 Task: Search one way flight ticket for 2 adults, 2 children, 2 infants in seat in first from Meridian: Key Field to Jacksonville: Albert J. Ellis Airport on 8-3-2023. Choice of flights is Spirit. Number of bags: 7 checked bags. Price is upto 110000. Outbound departure time preference is 18:00.
Action: Mouse moved to (242, 346)
Screenshot: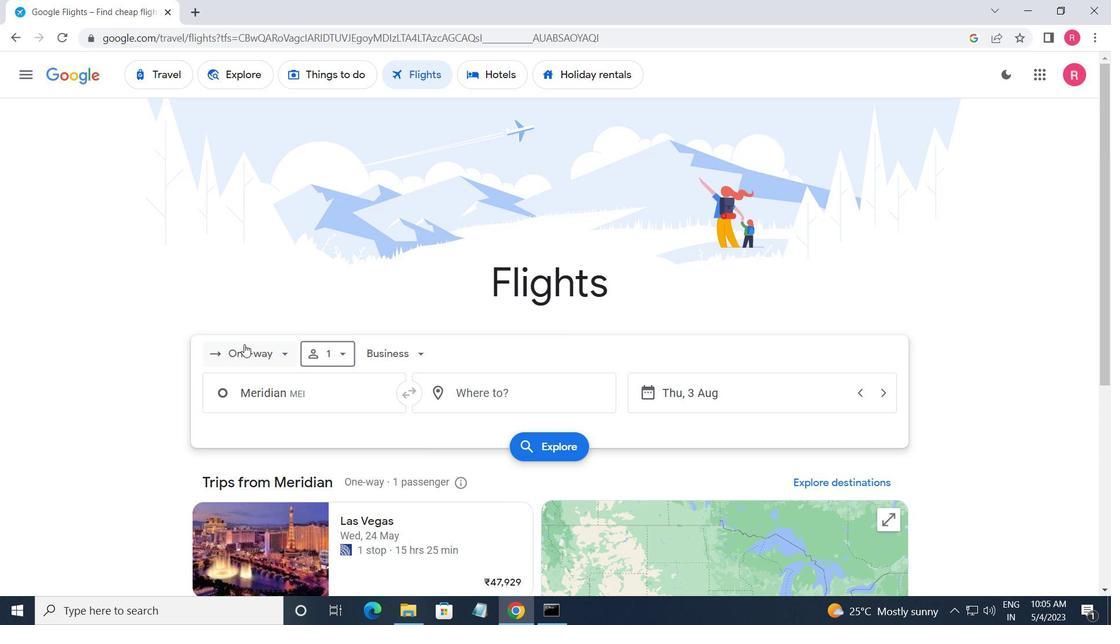 
Action: Mouse pressed left at (242, 346)
Screenshot: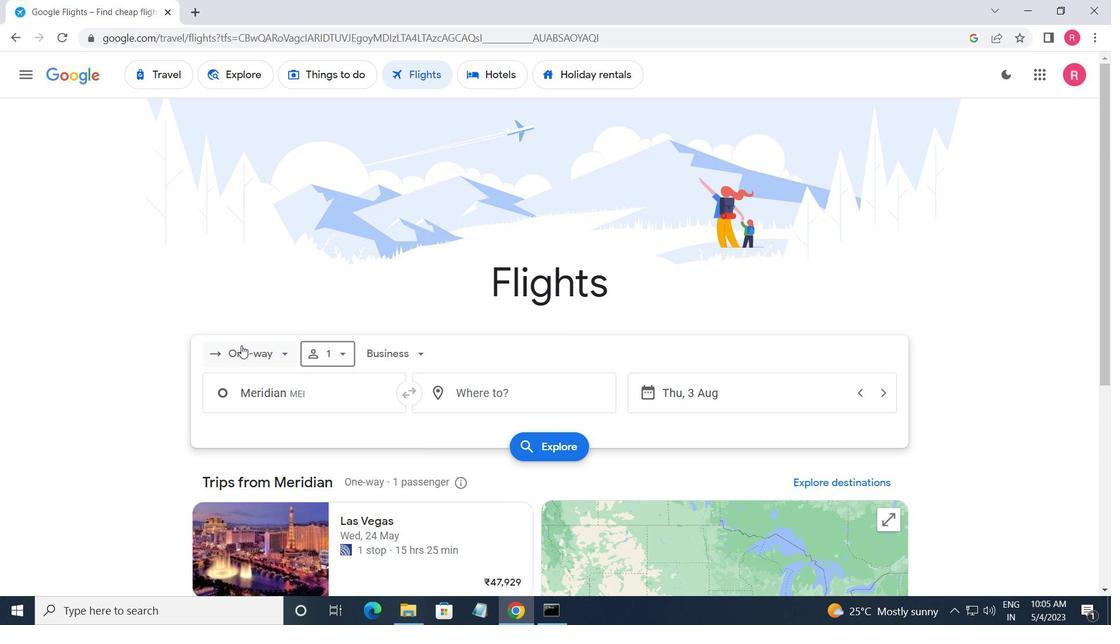 
Action: Mouse moved to (239, 420)
Screenshot: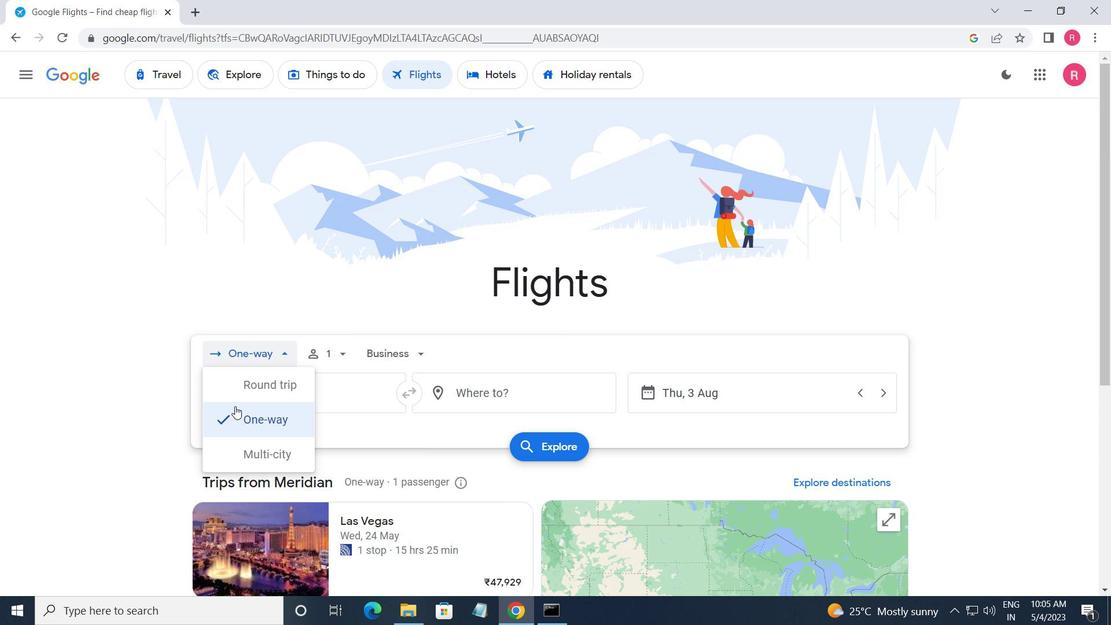 
Action: Mouse pressed left at (239, 420)
Screenshot: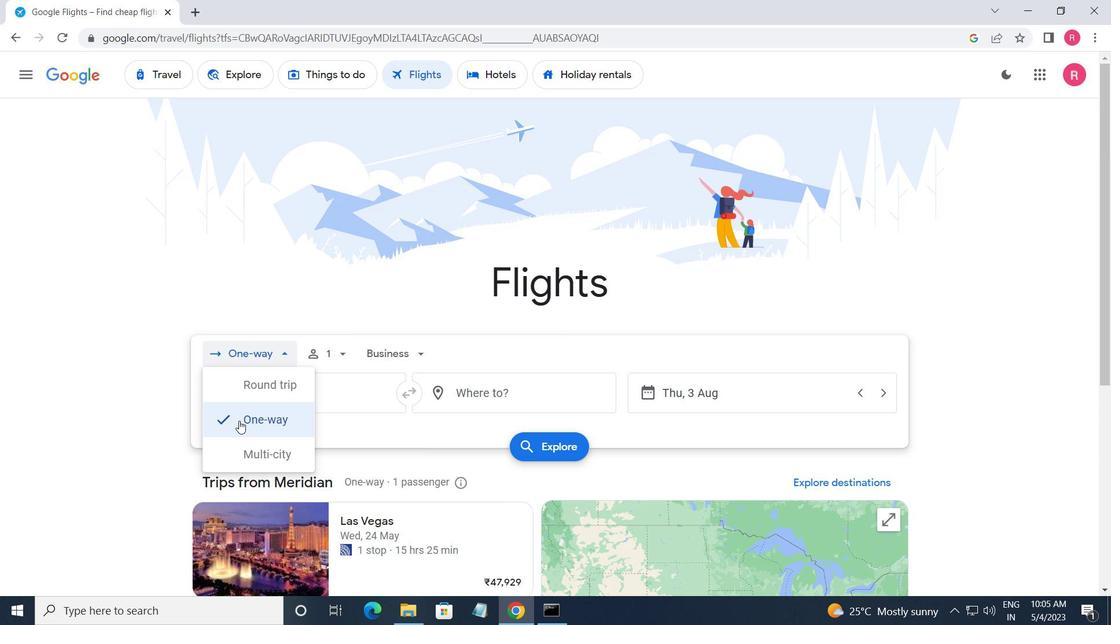 
Action: Mouse moved to (338, 357)
Screenshot: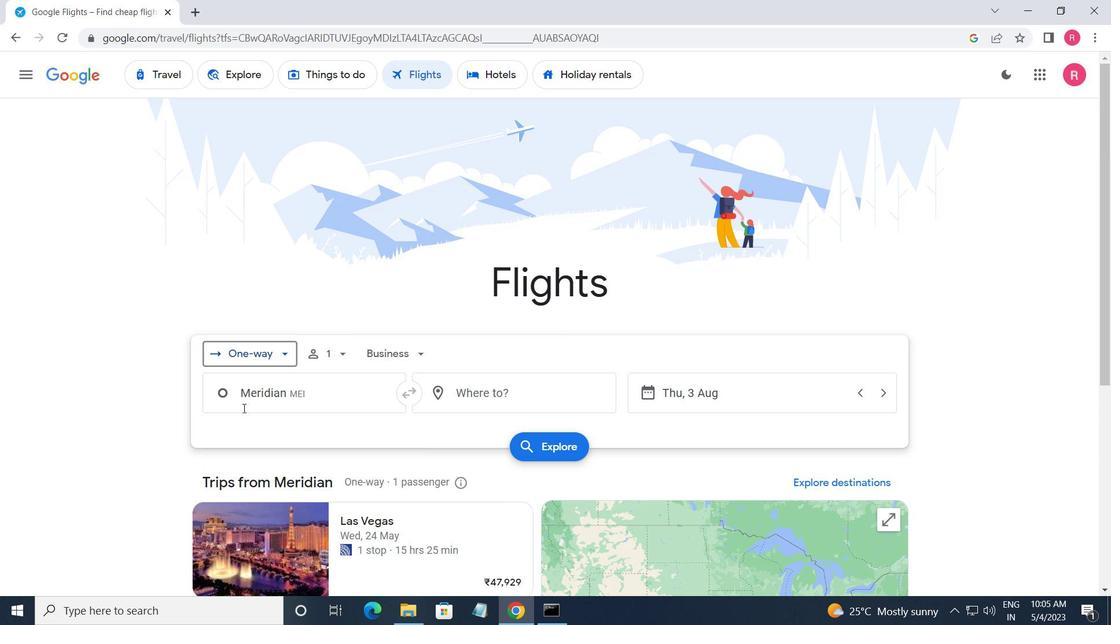 
Action: Mouse pressed left at (338, 357)
Screenshot: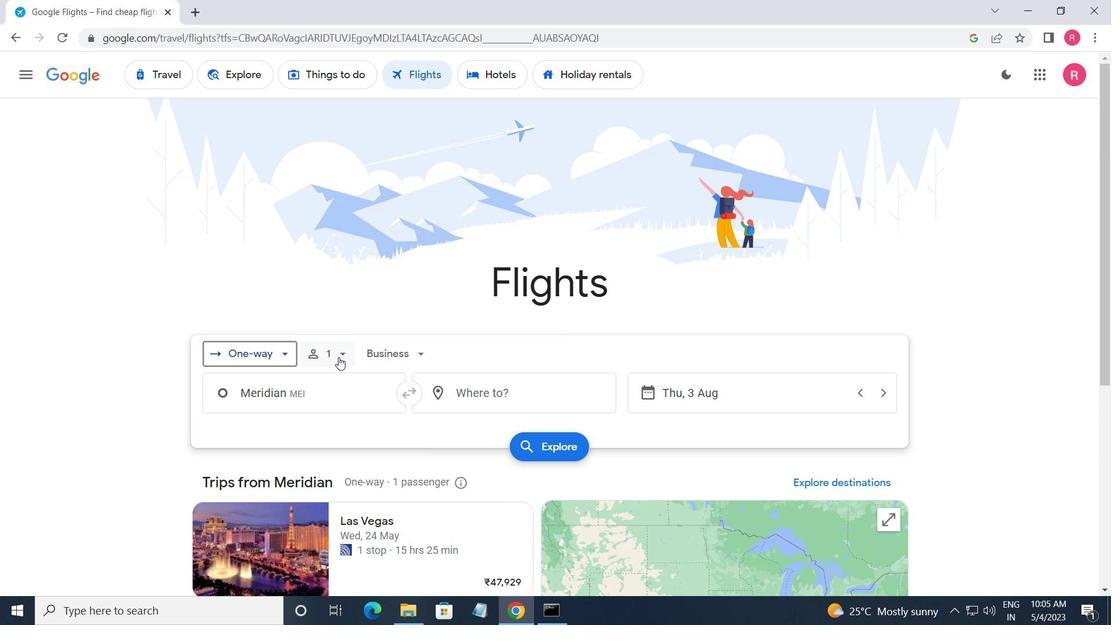 
Action: Mouse moved to (449, 393)
Screenshot: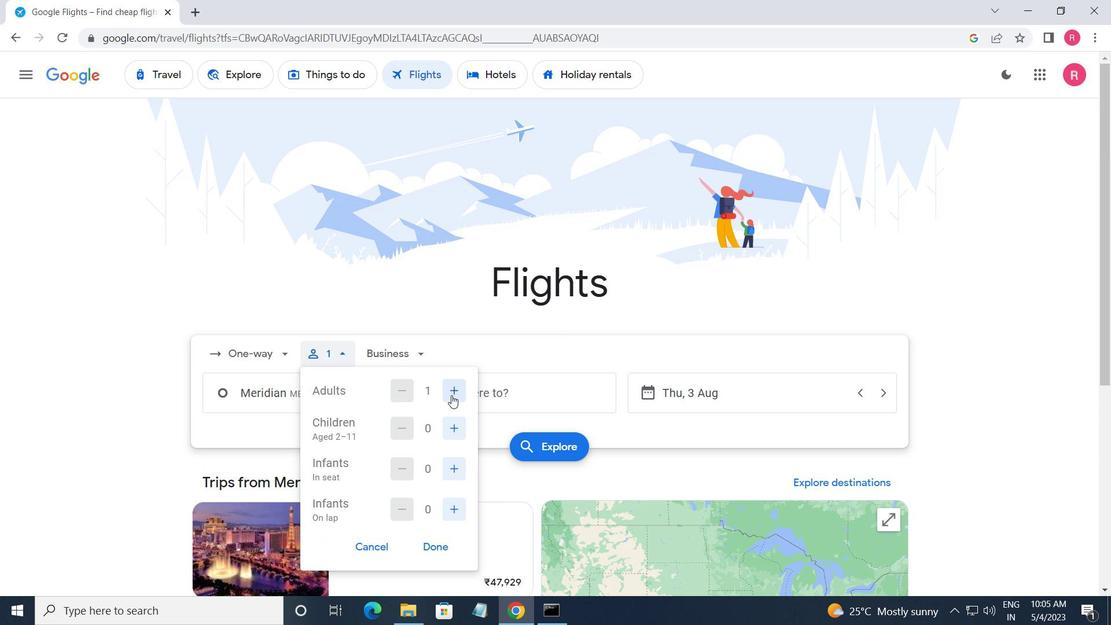 
Action: Mouse pressed left at (449, 393)
Screenshot: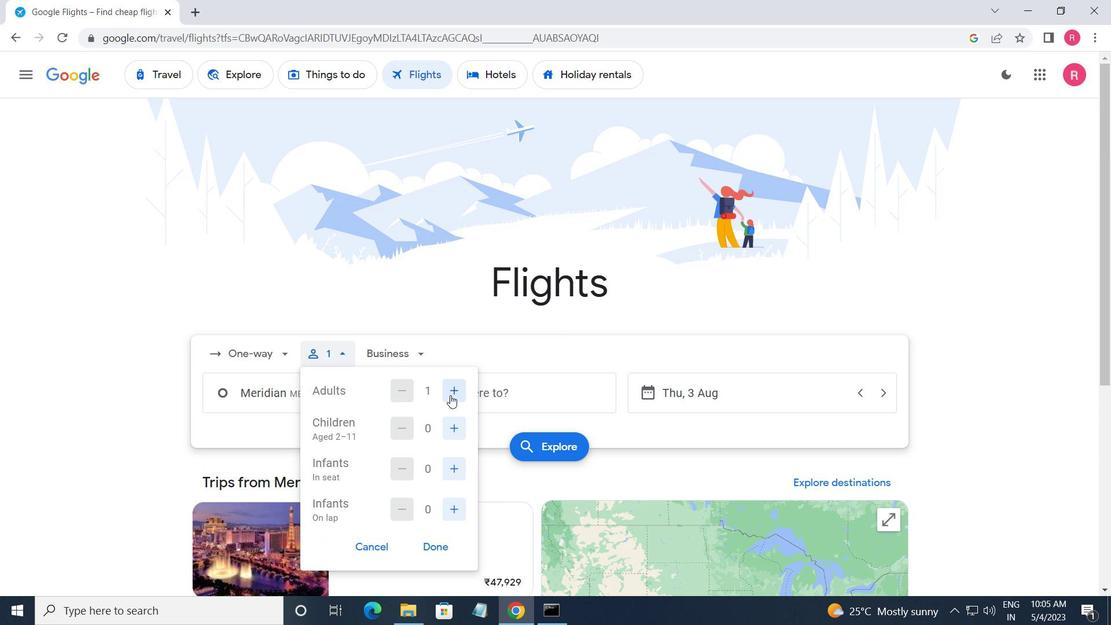 
Action: Mouse moved to (448, 425)
Screenshot: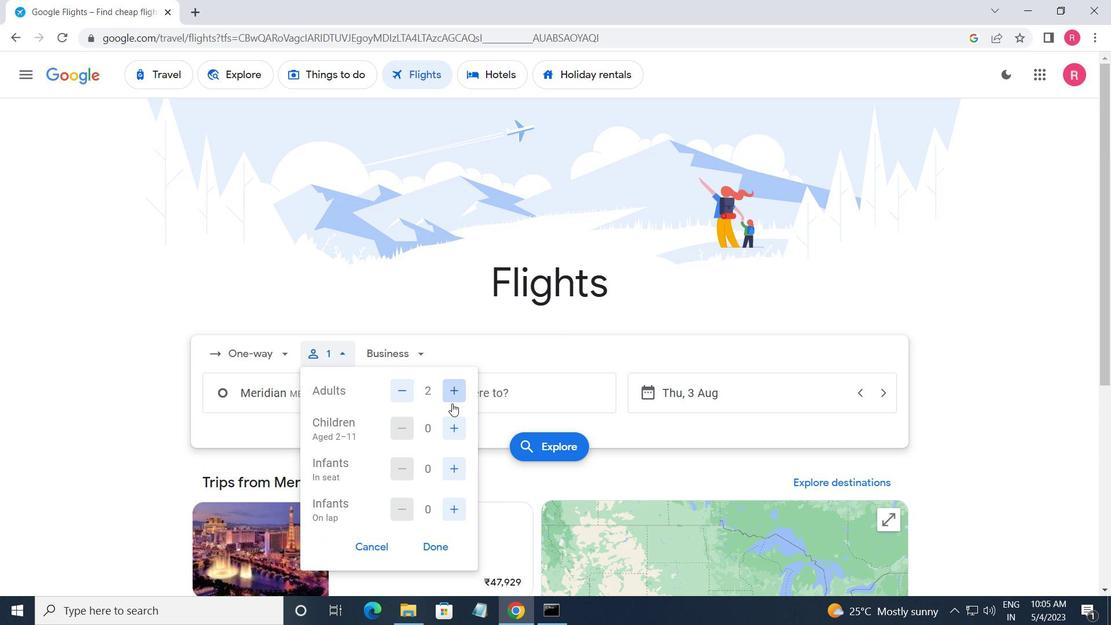 
Action: Mouse pressed left at (448, 425)
Screenshot: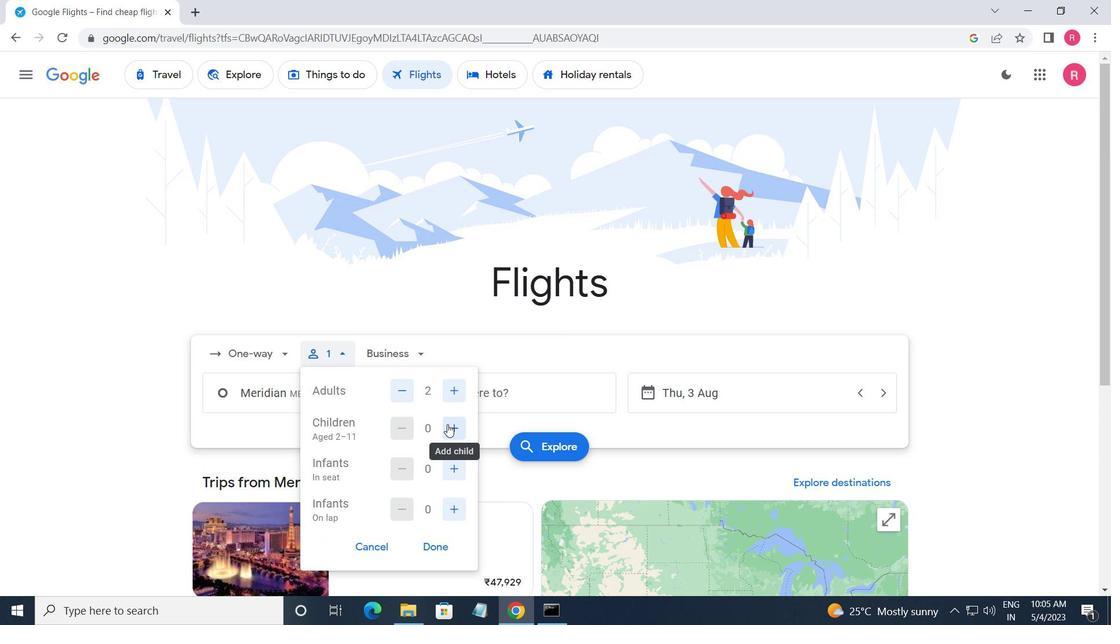 
Action: Mouse moved to (448, 425)
Screenshot: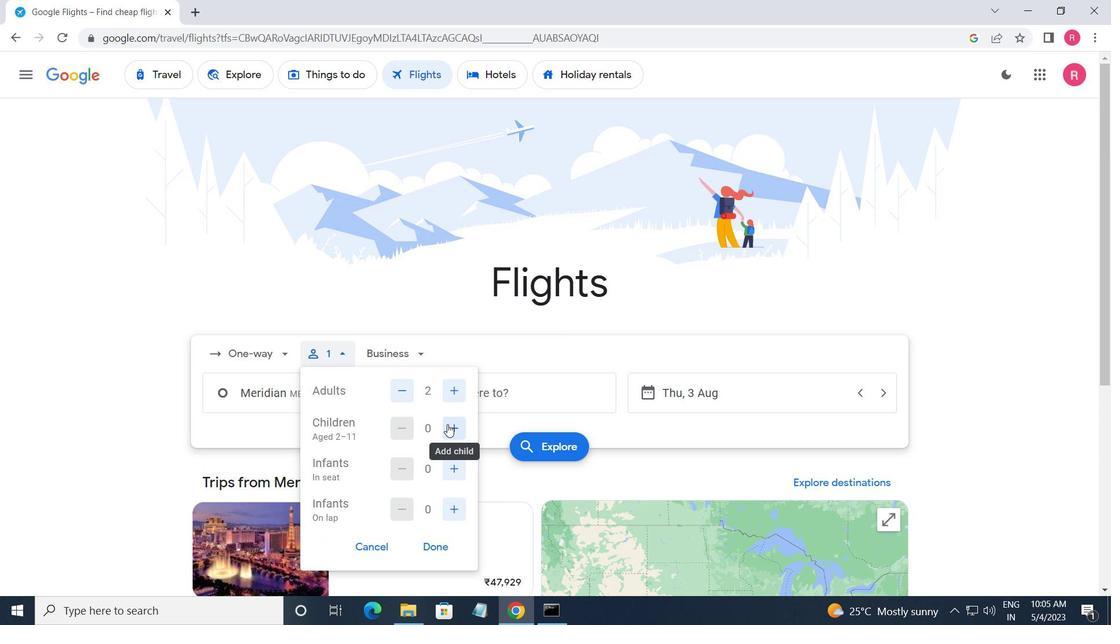 
Action: Mouse pressed left at (448, 425)
Screenshot: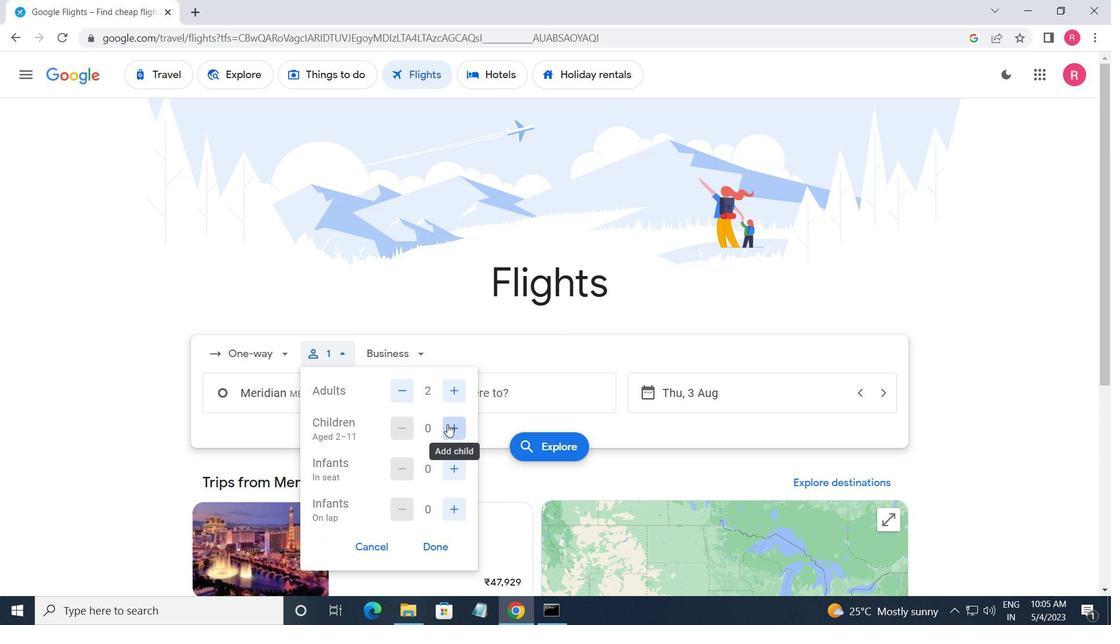 
Action: Mouse moved to (445, 466)
Screenshot: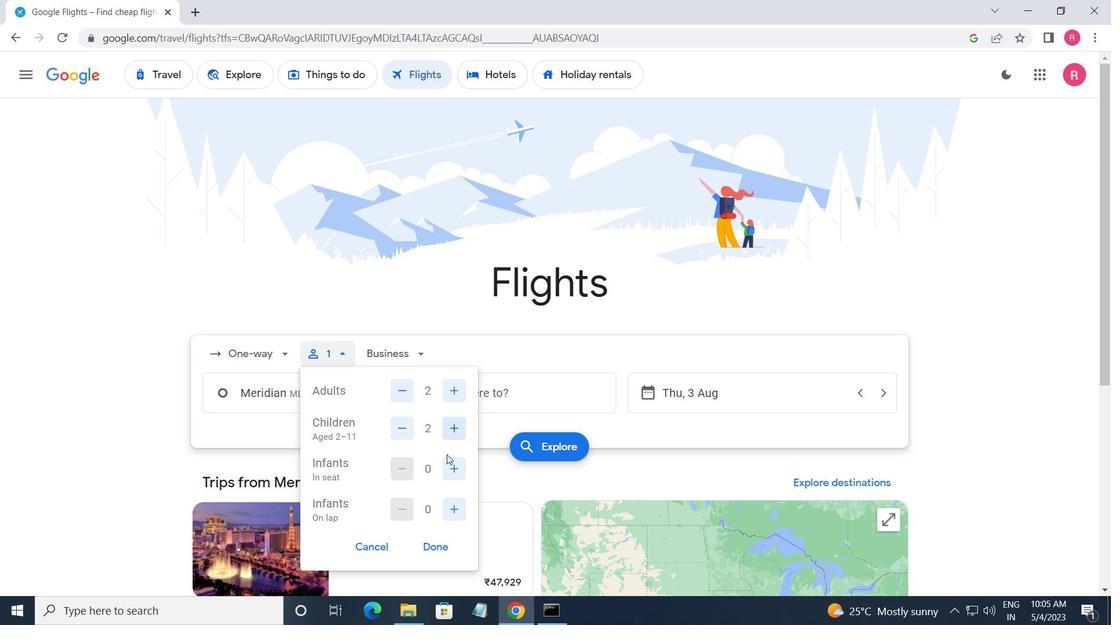 
Action: Mouse pressed left at (445, 466)
Screenshot: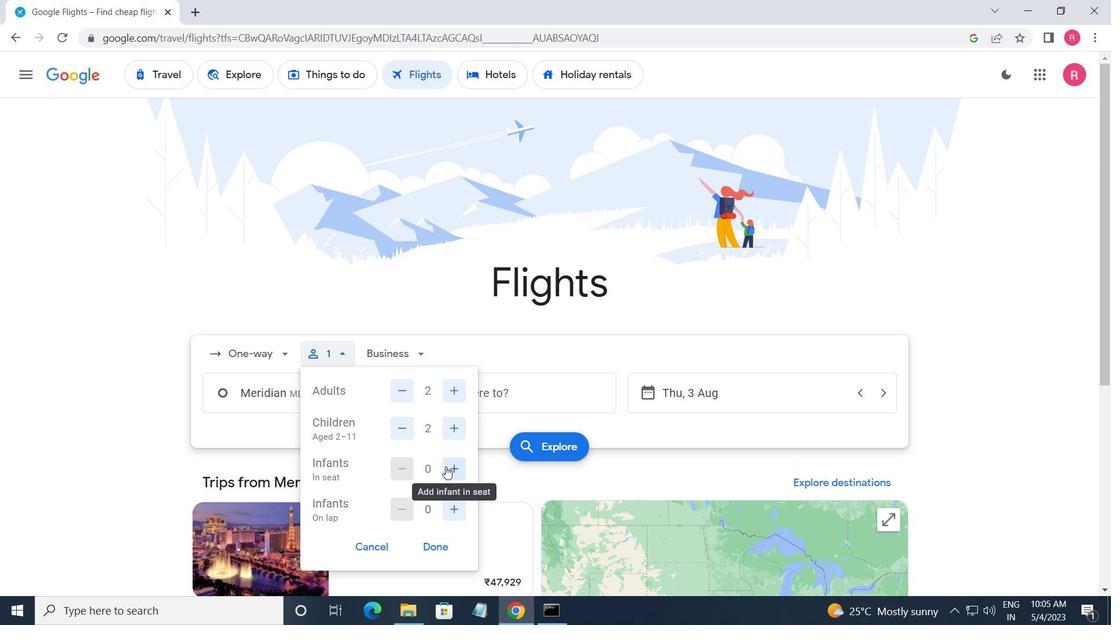 
Action: Mouse pressed left at (445, 466)
Screenshot: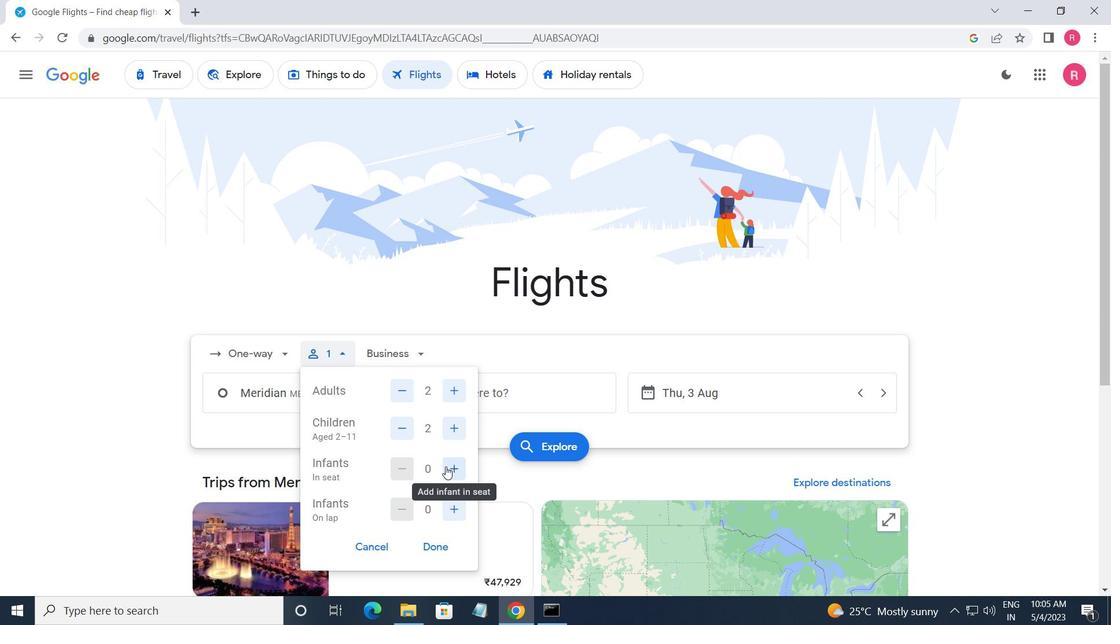 
Action: Mouse moved to (408, 356)
Screenshot: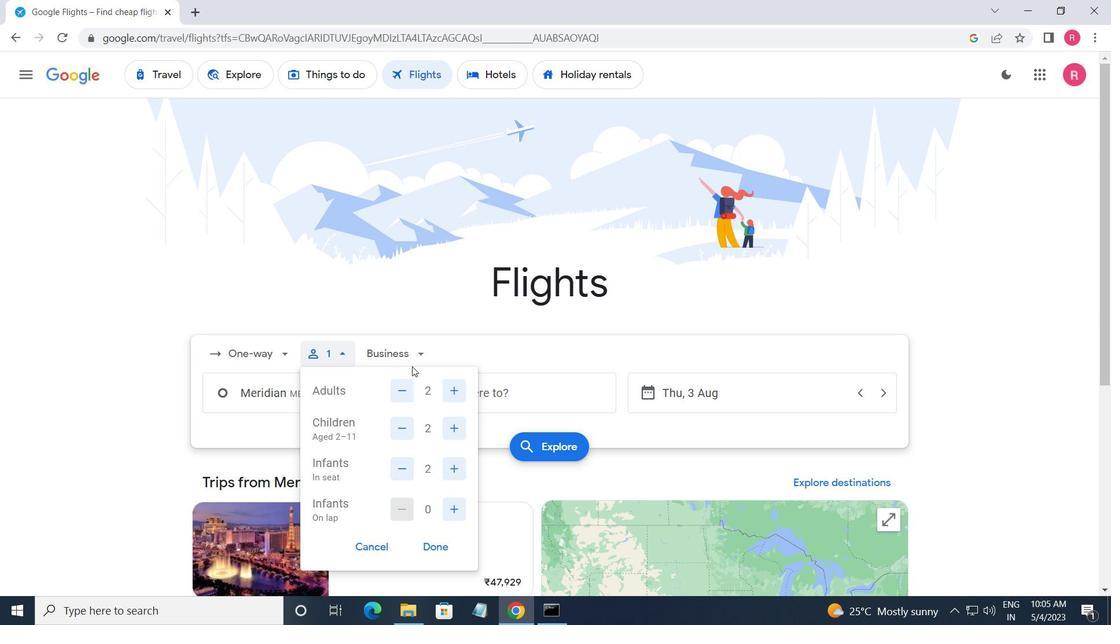 
Action: Mouse pressed left at (408, 356)
Screenshot: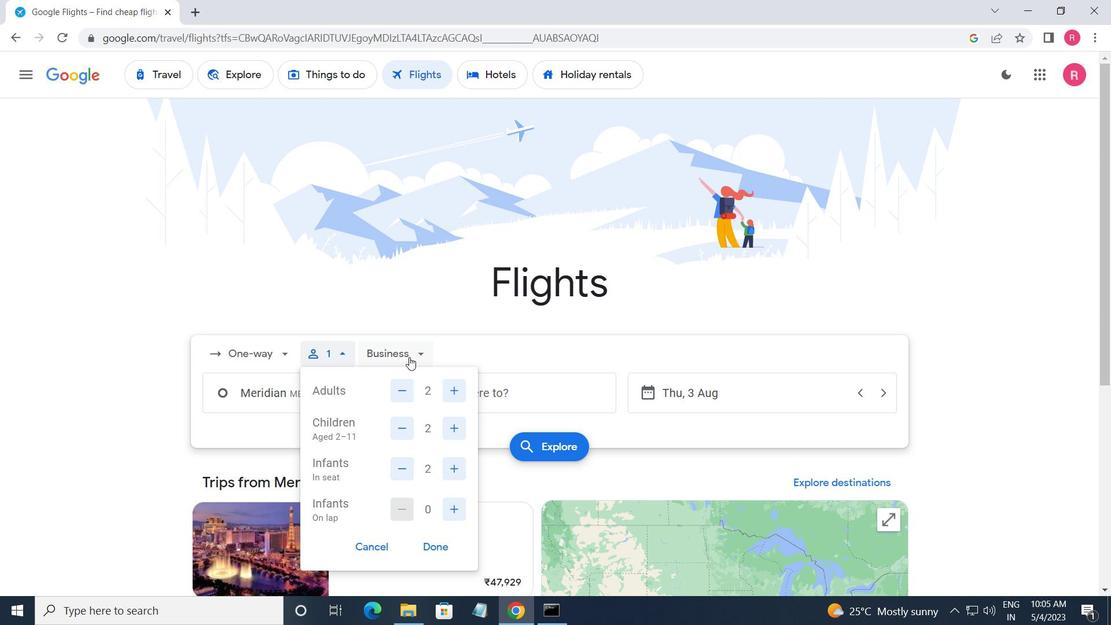 
Action: Mouse moved to (428, 486)
Screenshot: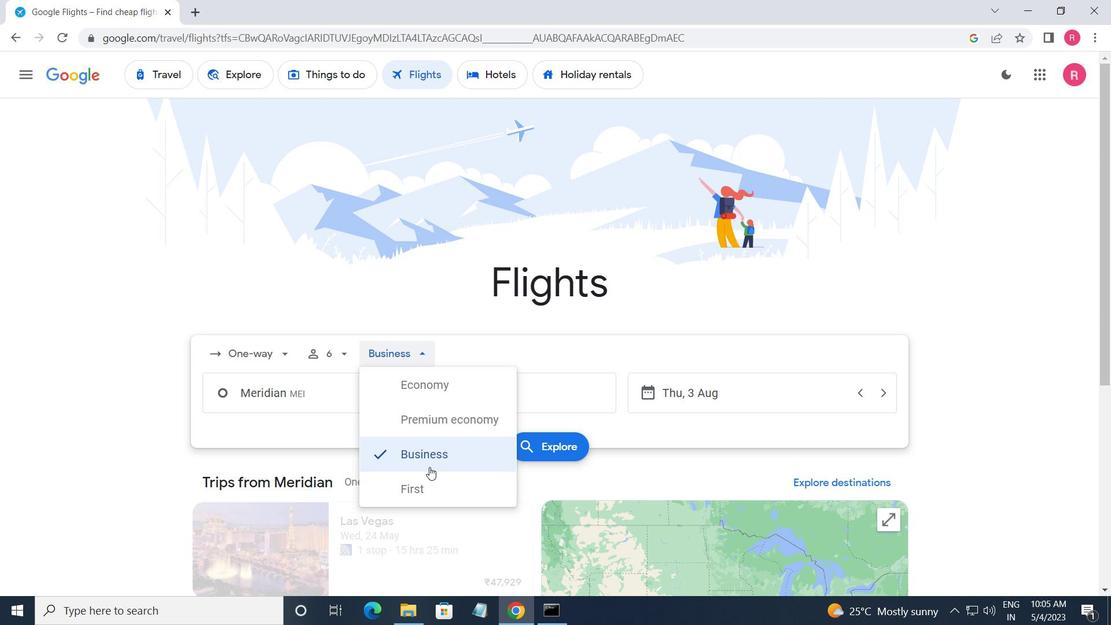 
Action: Mouse pressed left at (428, 486)
Screenshot: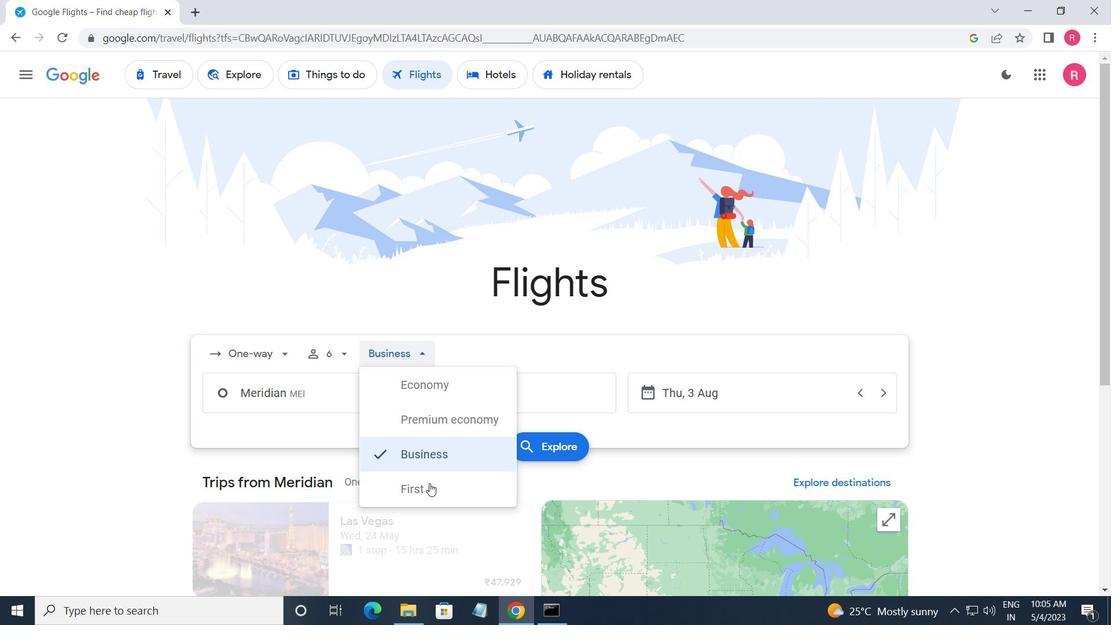 
Action: Mouse moved to (338, 392)
Screenshot: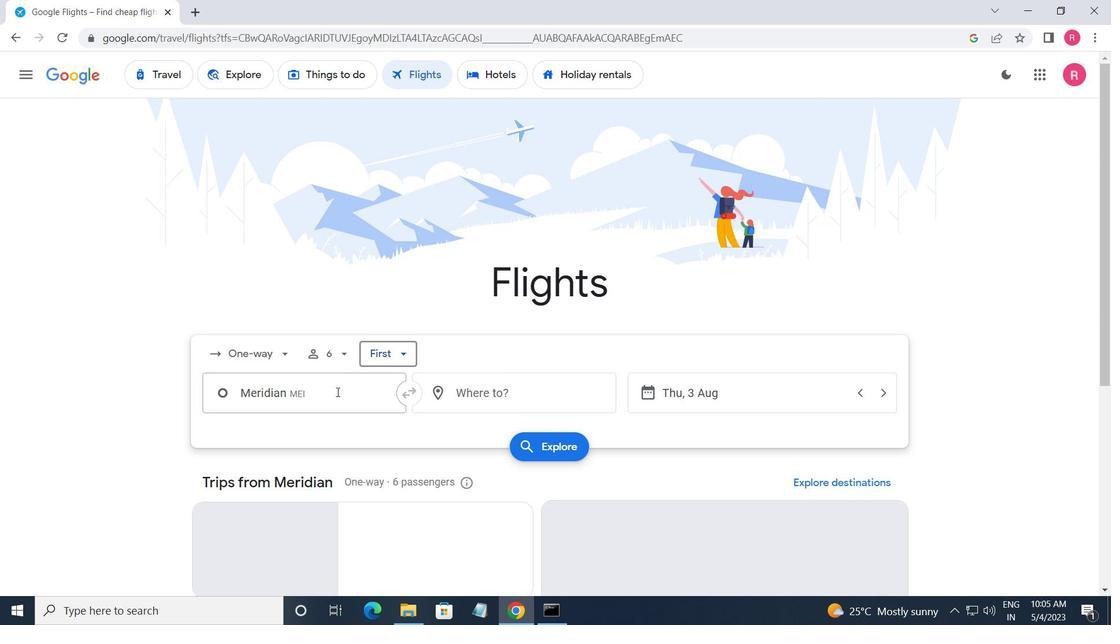 
Action: Mouse pressed left at (338, 392)
Screenshot: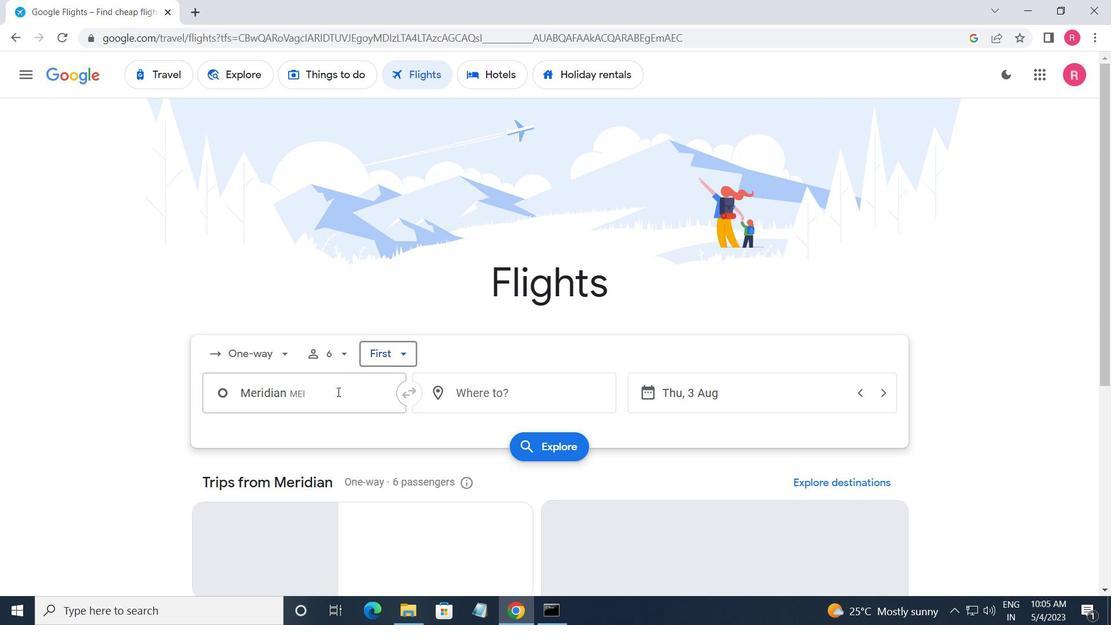 
Action: Mouse moved to (321, 450)
Screenshot: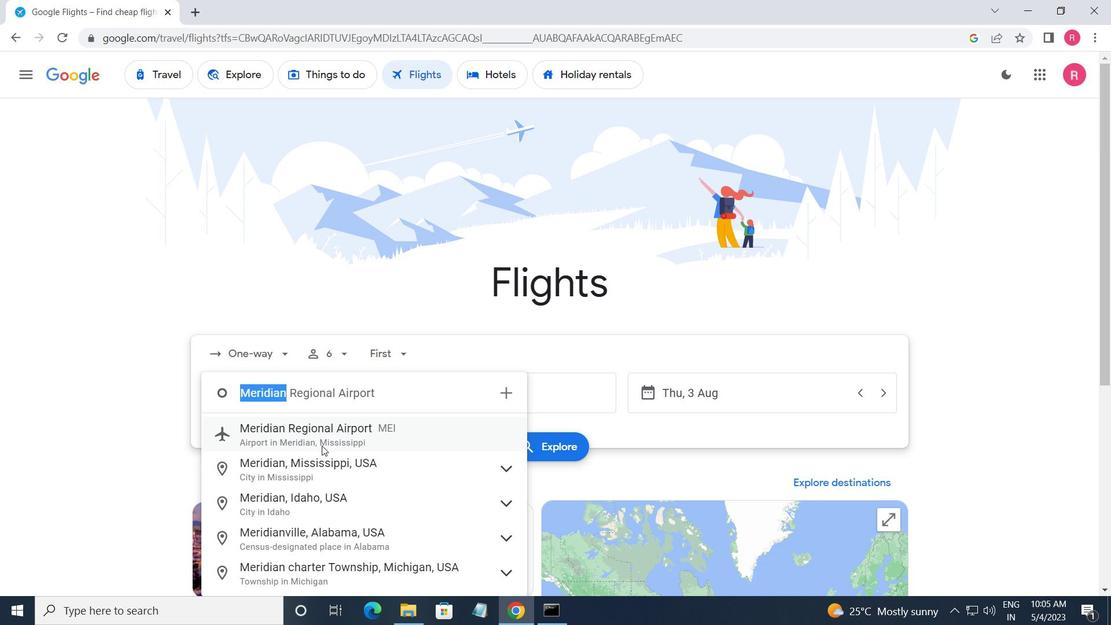 
Action: Mouse pressed left at (321, 450)
Screenshot: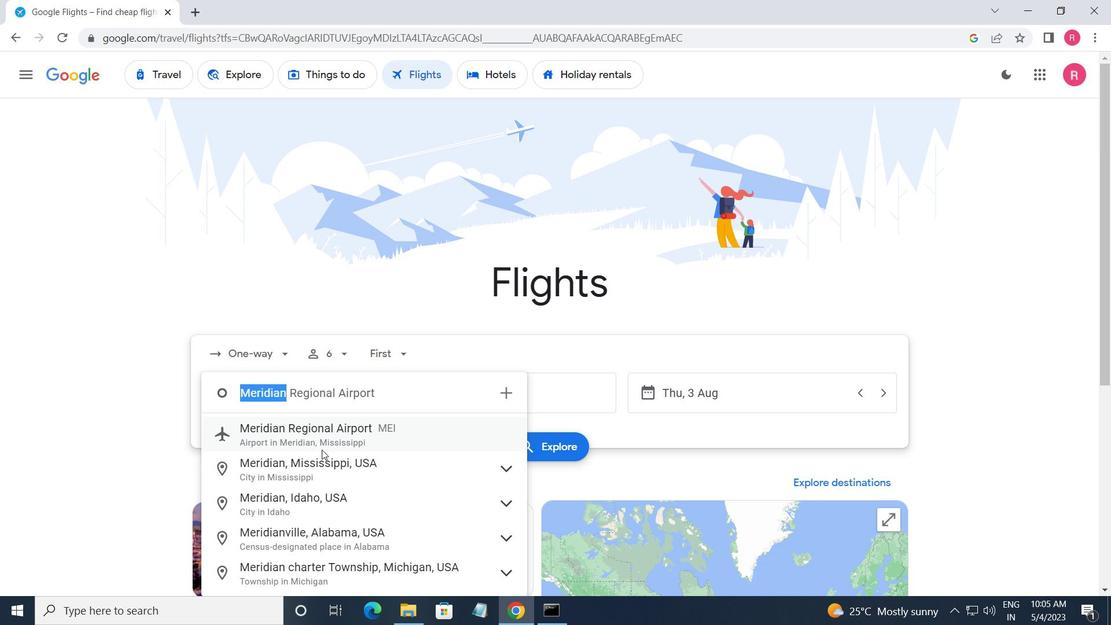 
Action: Mouse moved to (491, 394)
Screenshot: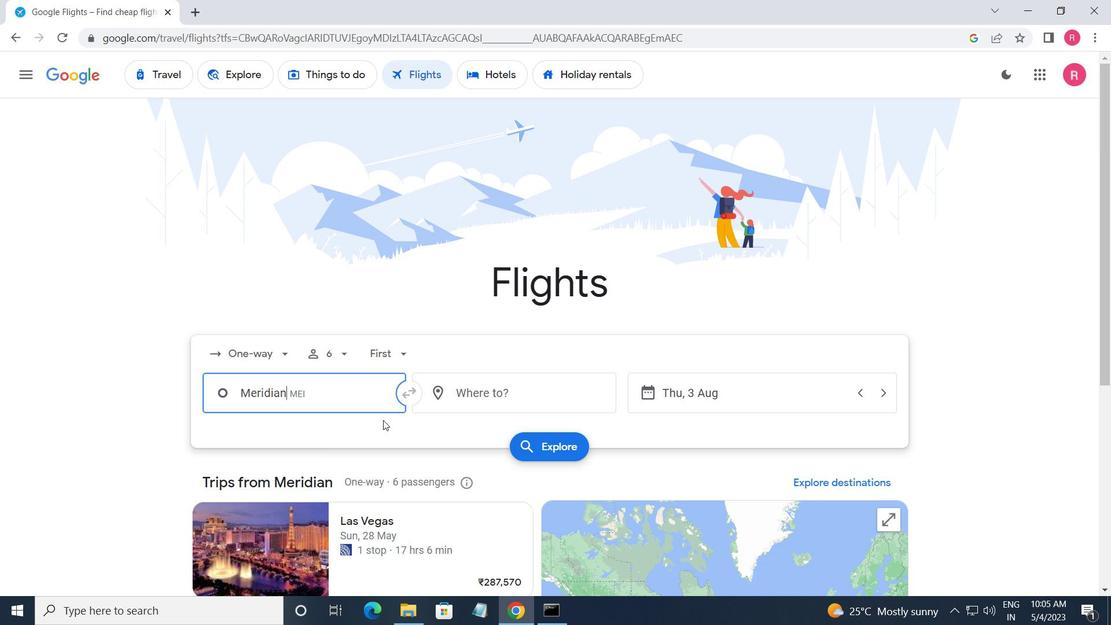 
Action: Mouse pressed left at (491, 394)
Screenshot: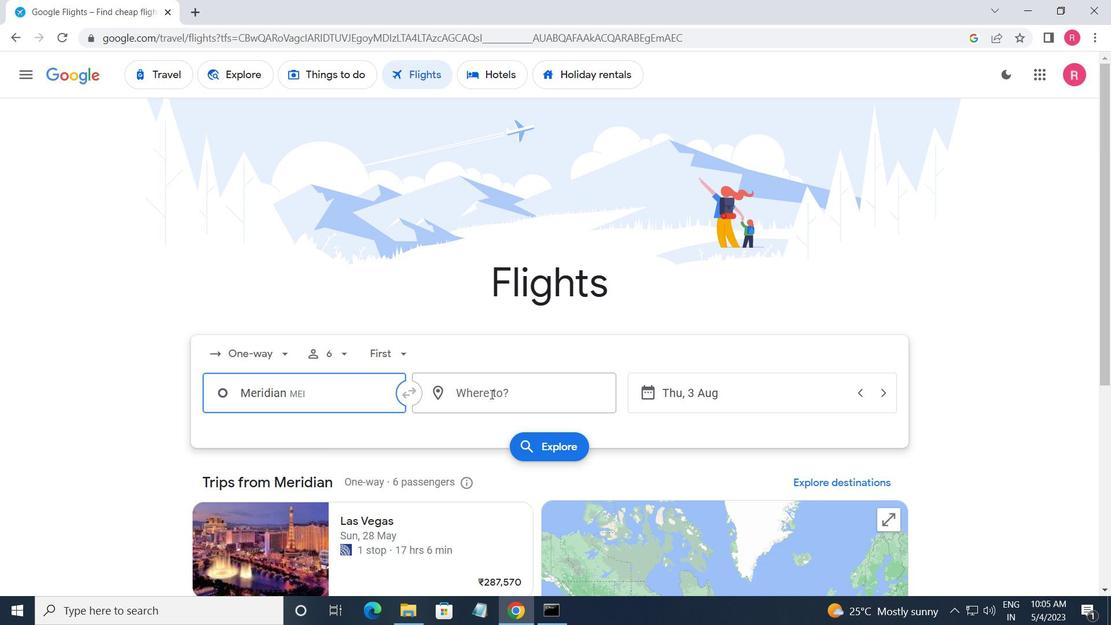 
Action: Mouse moved to (502, 525)
Screenshot: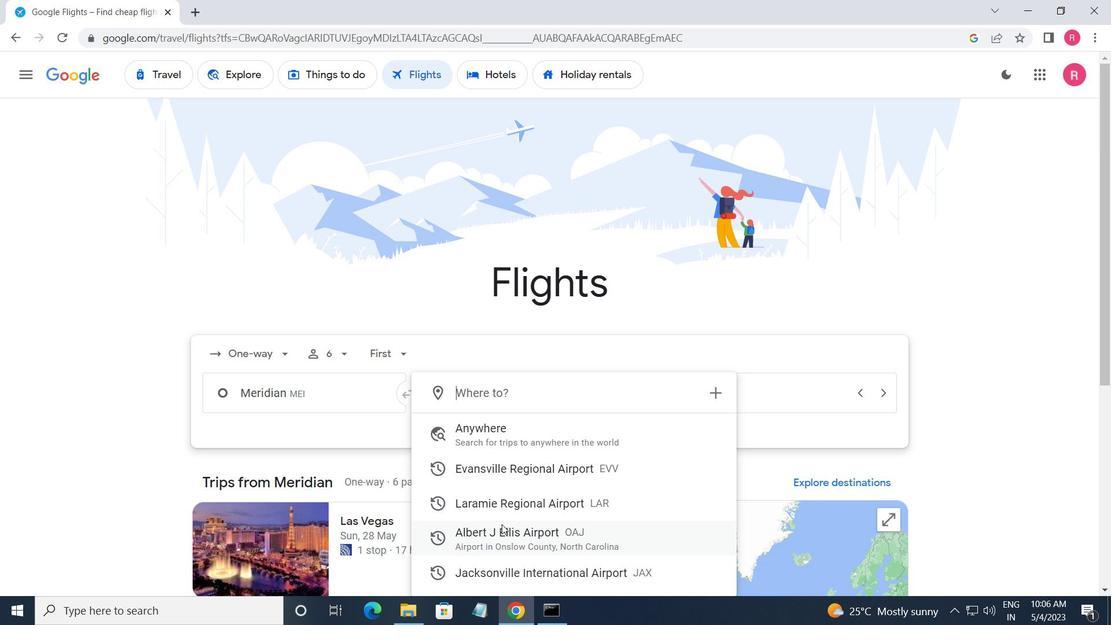 
Action: Mouse pressed left at (502, 525)
Screenshot: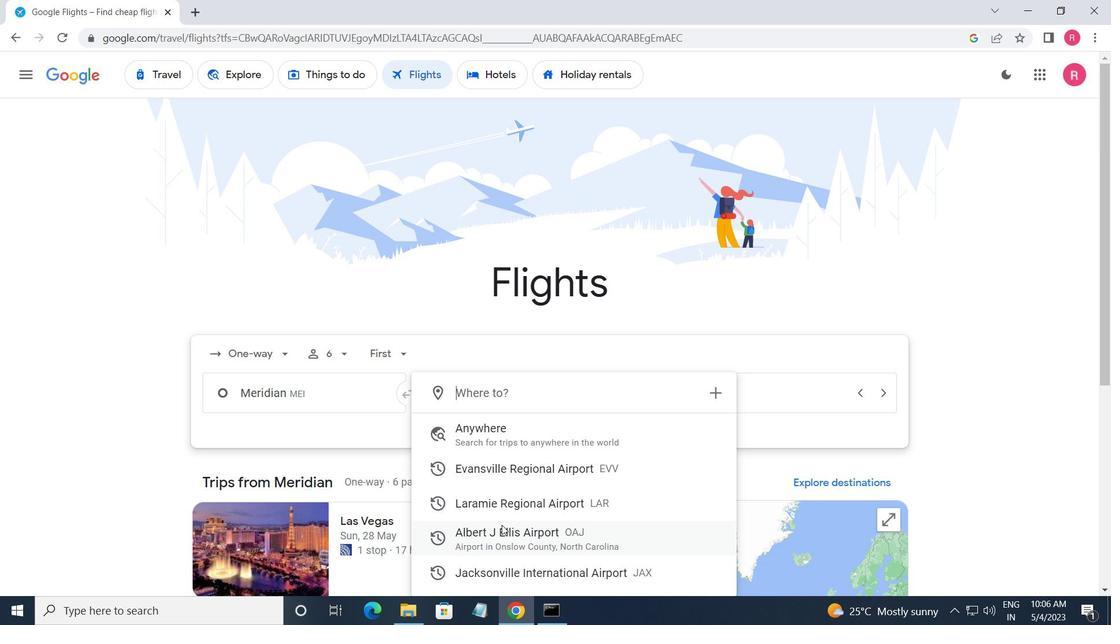 
Action: Mouse moved to (755, 395)
Screenshot: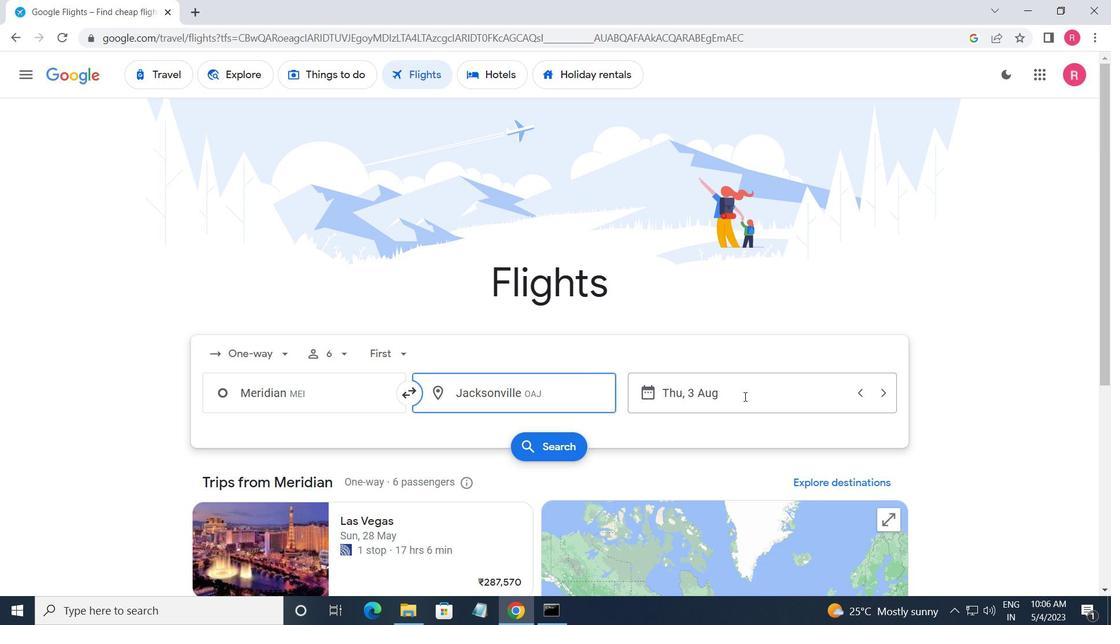 
Action: Mouse pressed left at (755, 395)
Screenshot: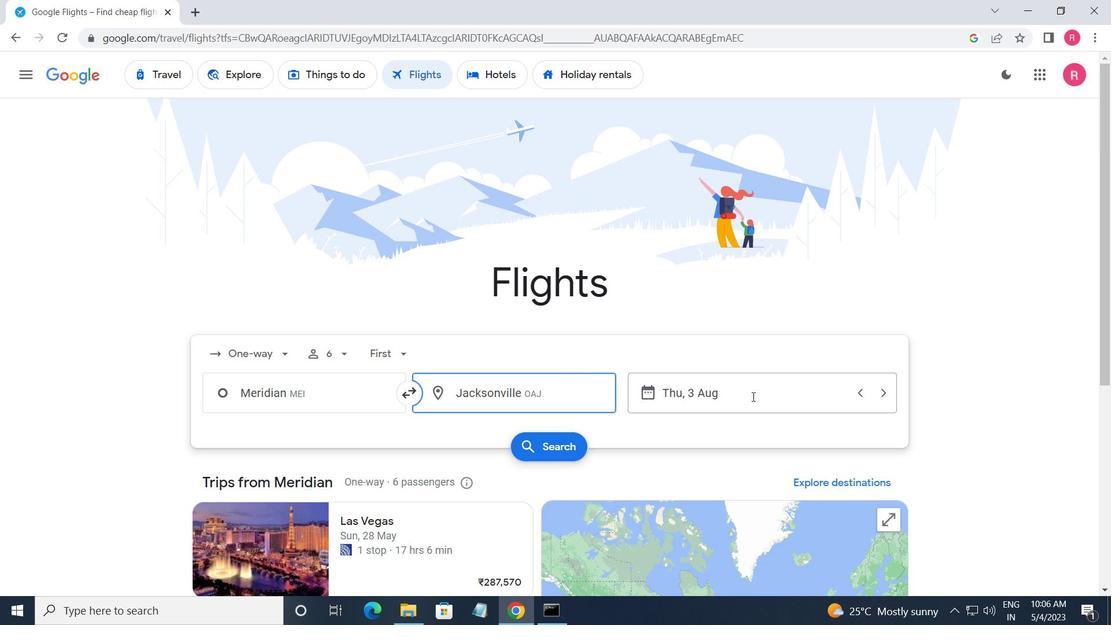 
Action: Mouse moved to (510, 337)
Screenshot: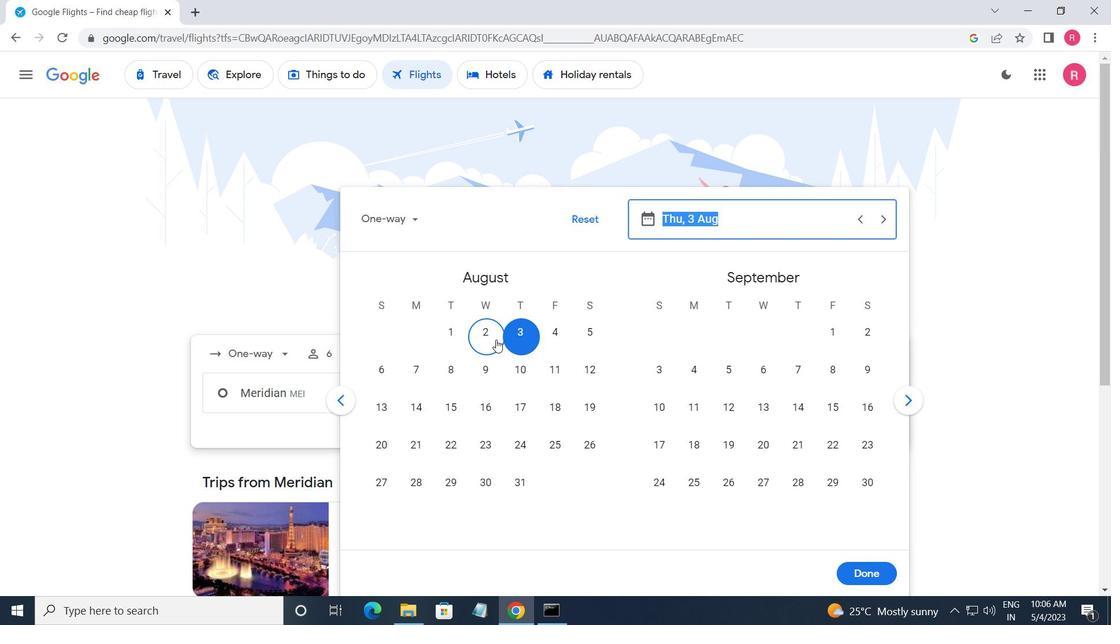 
Action: Mouse pressed left at (510, 337)
Screenshot: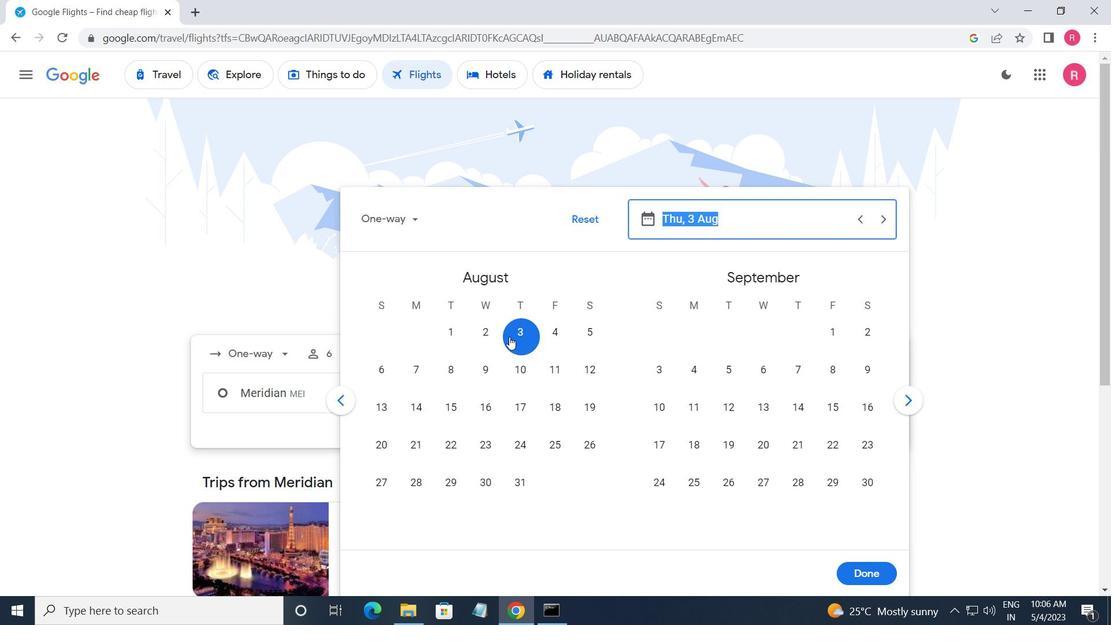 
Action: Mouse moved to (864, 569)
Screenshot: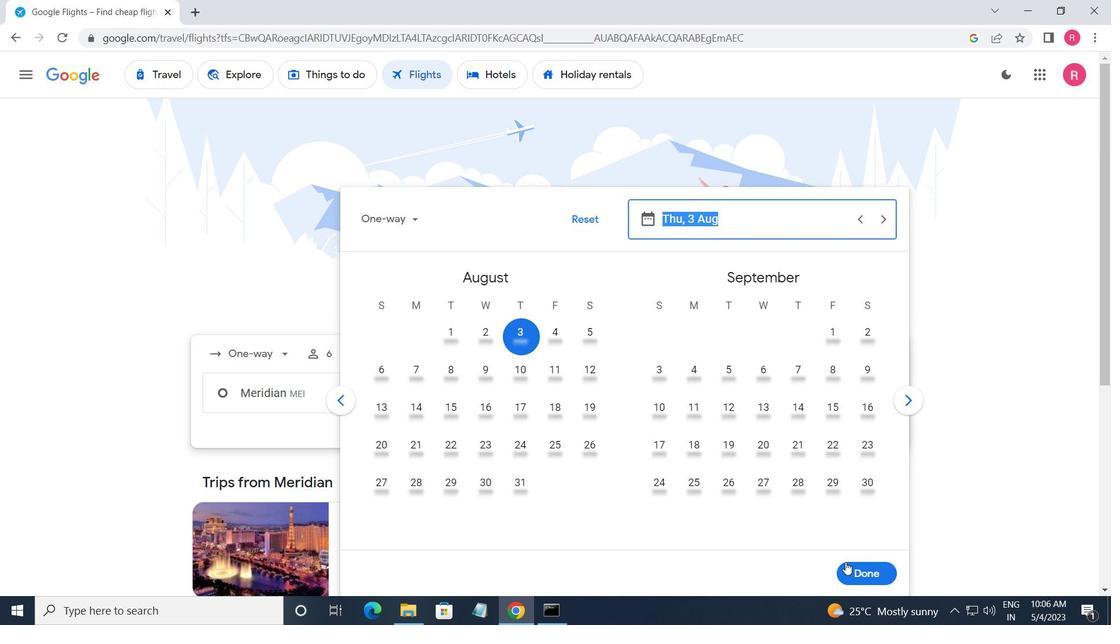 
Action: Mouse pressed left at (864, 569)
Screenshot: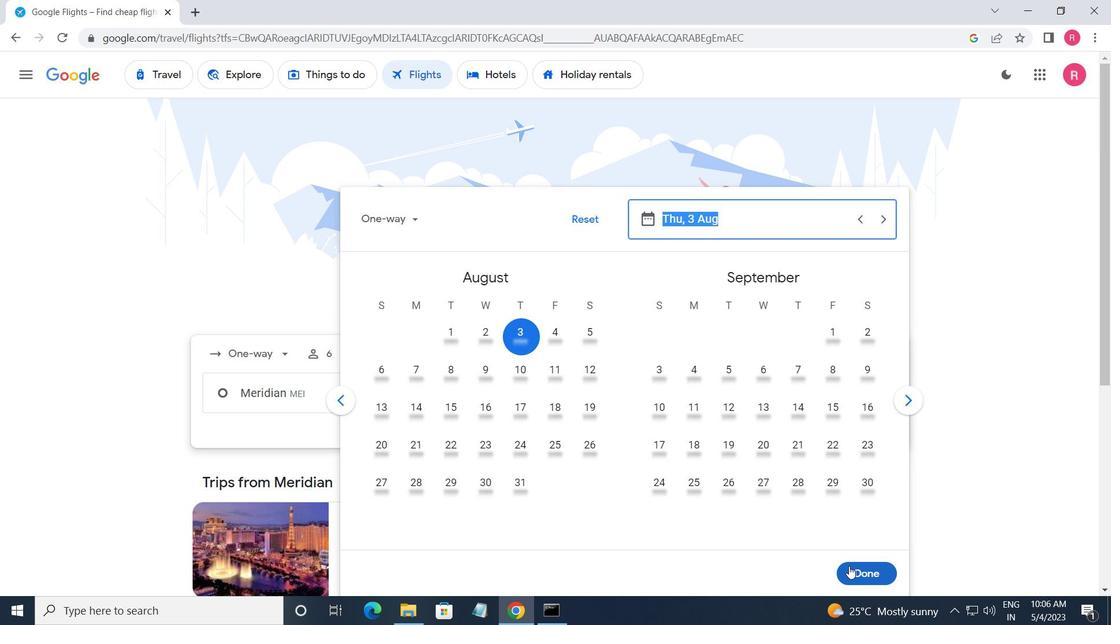 
Action: Mouse moved to (545, 448)
Screenshot: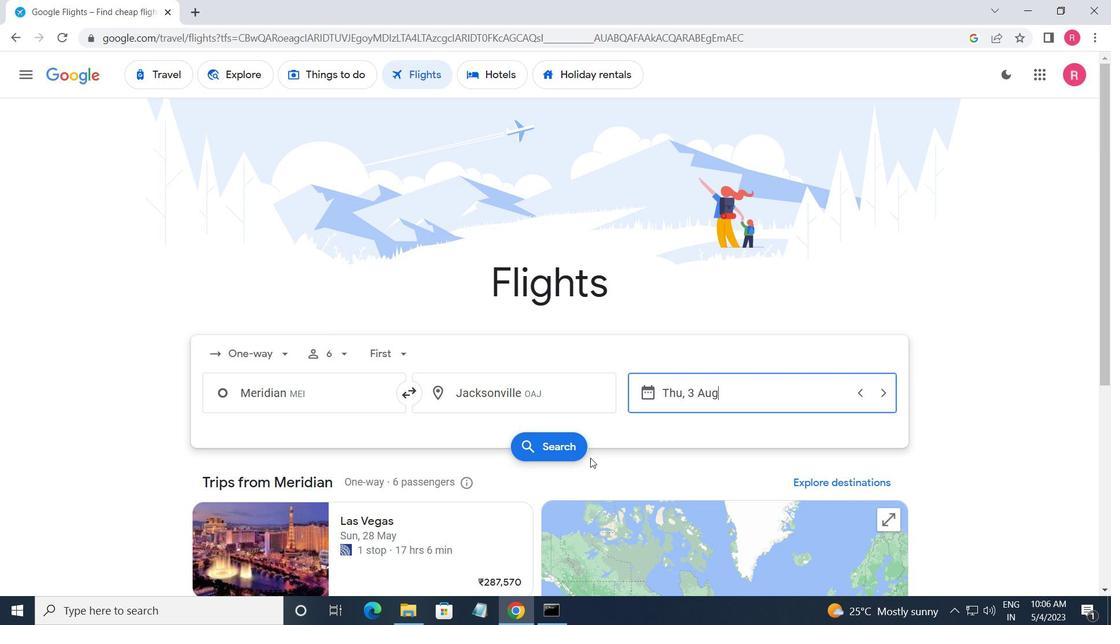 
Action: Mouse pressed left at (545, 448)
Screenshot: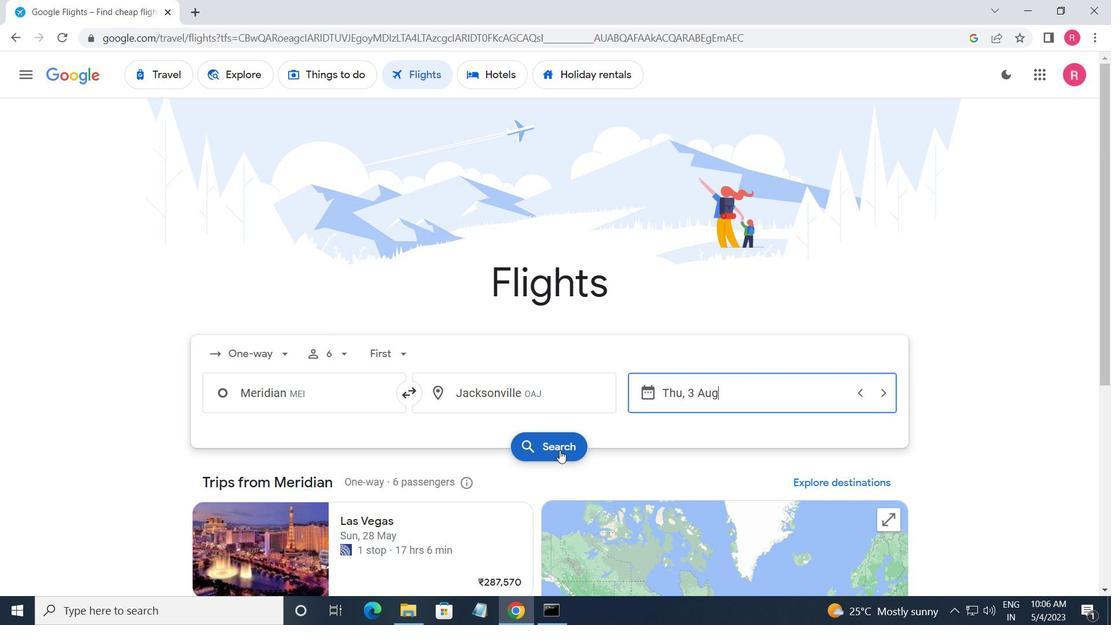
Action: Mouse moved to (231, 211)
Screenshot: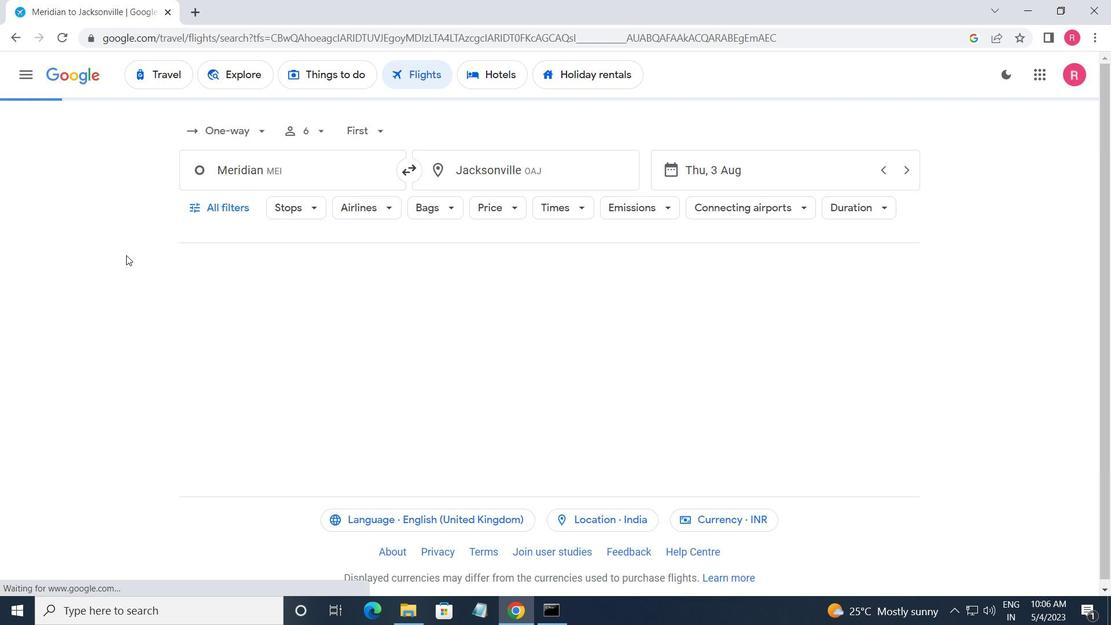 
Action: Mouse pressed left at (231, 211)
Screenshot: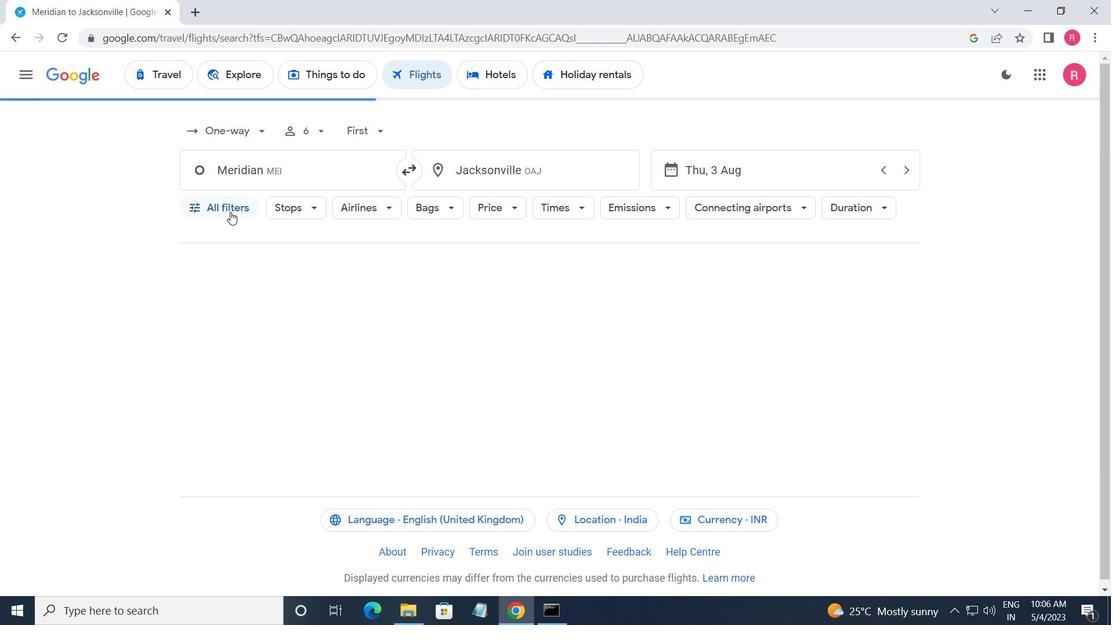 
Action: Mouse moved to (248, 410)
Screenshot: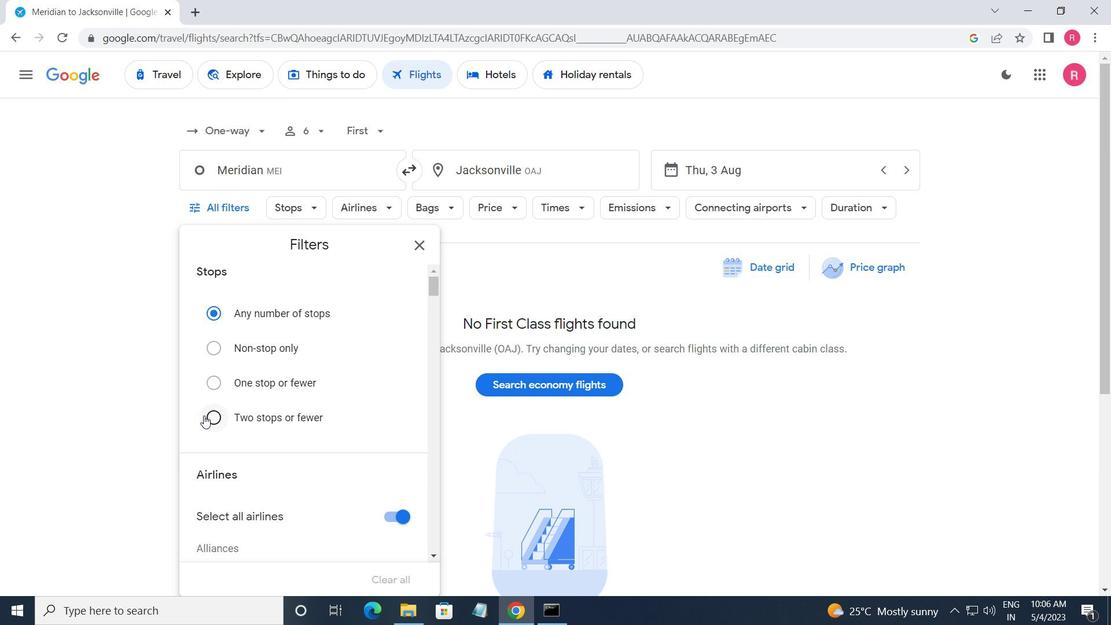 
Action: Mouse scrolled (248, 409) with delta (0, 0)
Screenshot: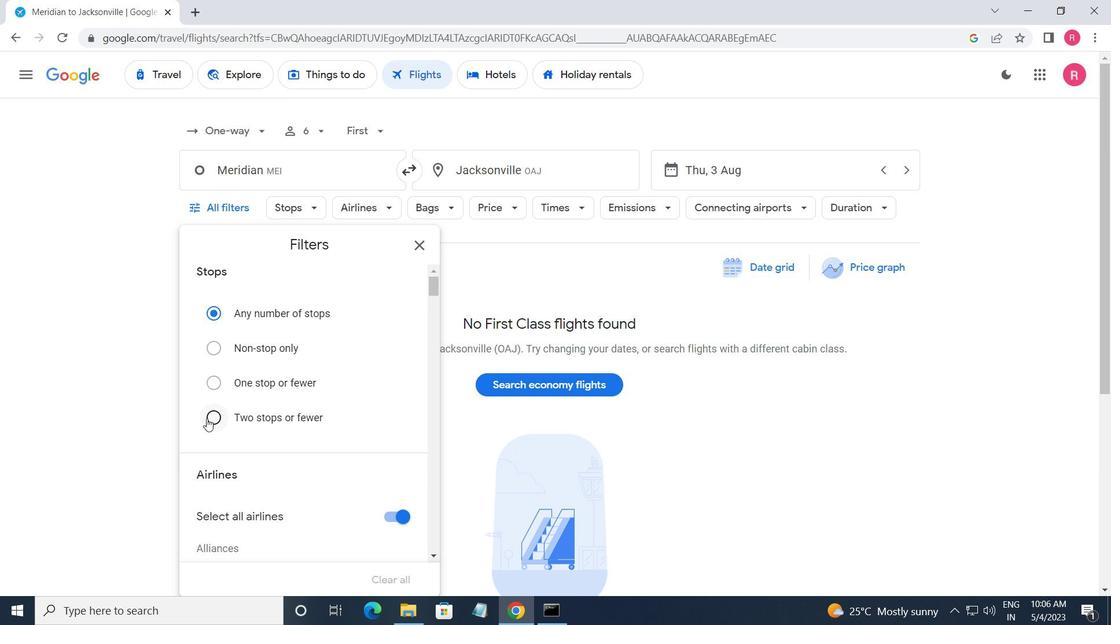 
Action: Mouse scrolled (248, 409) with delta (0, 0)
Screenshot: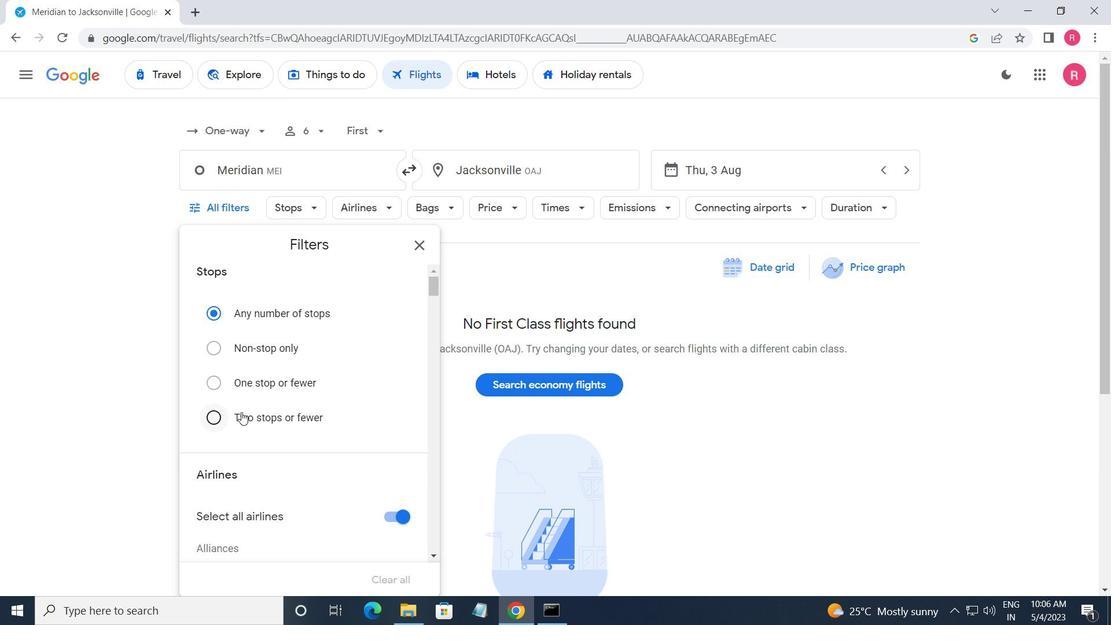 
Action: Mouse scrolled (248, 409) with delta (0, 0)
Screenshot: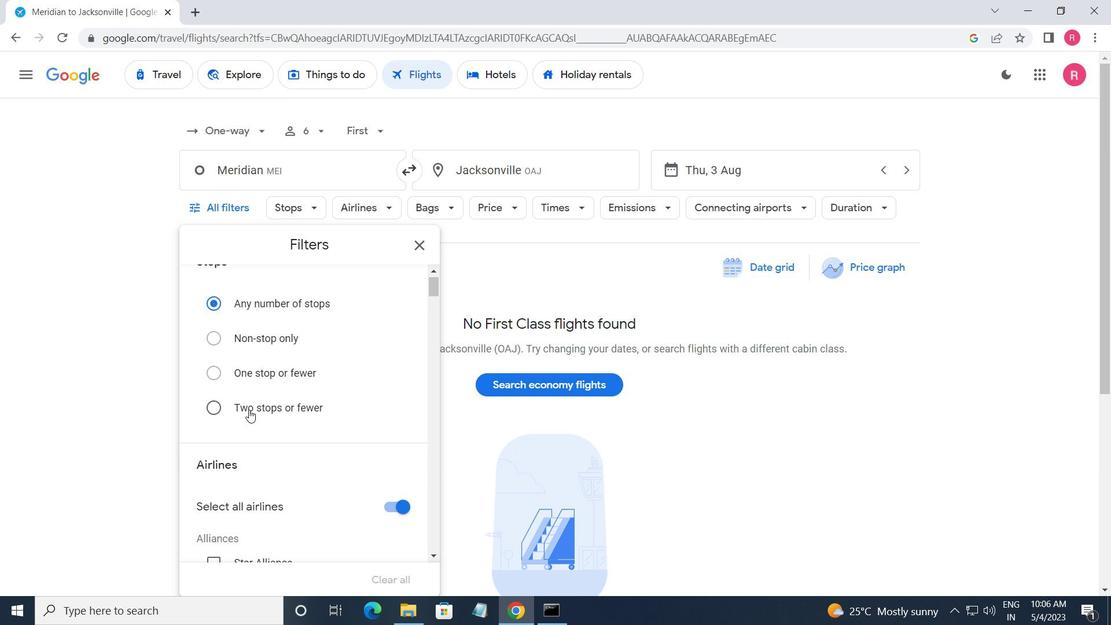 
Action: Mouse scrolled (248, 409) with delta (0, 0)
Screenshot: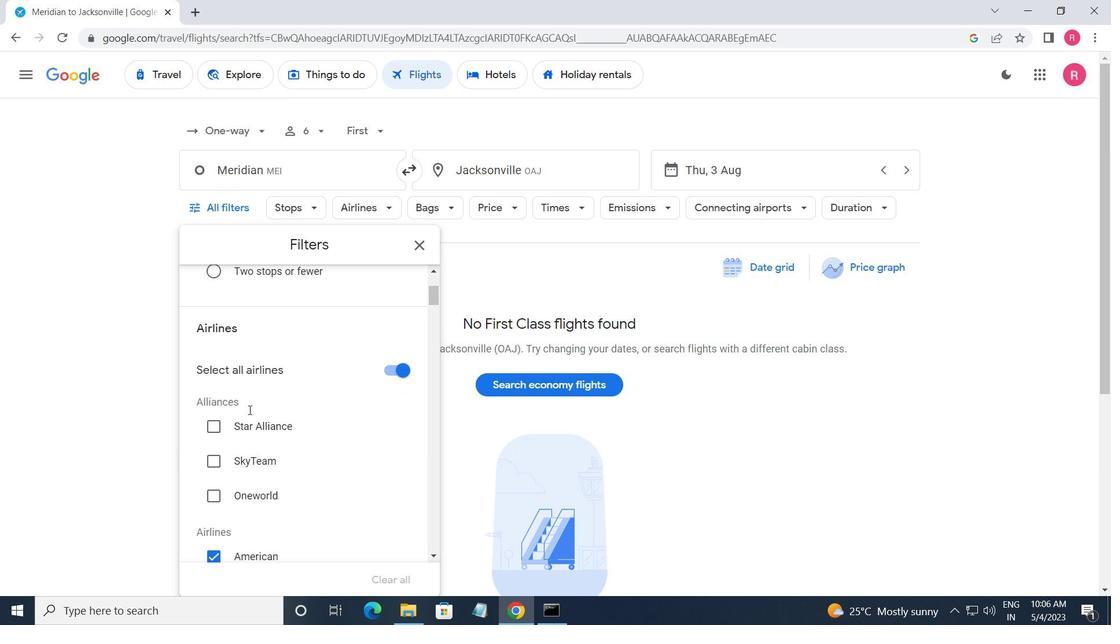 
Action: Mouse scrolled (248, 409) with delta (0, 0)
Screenshot: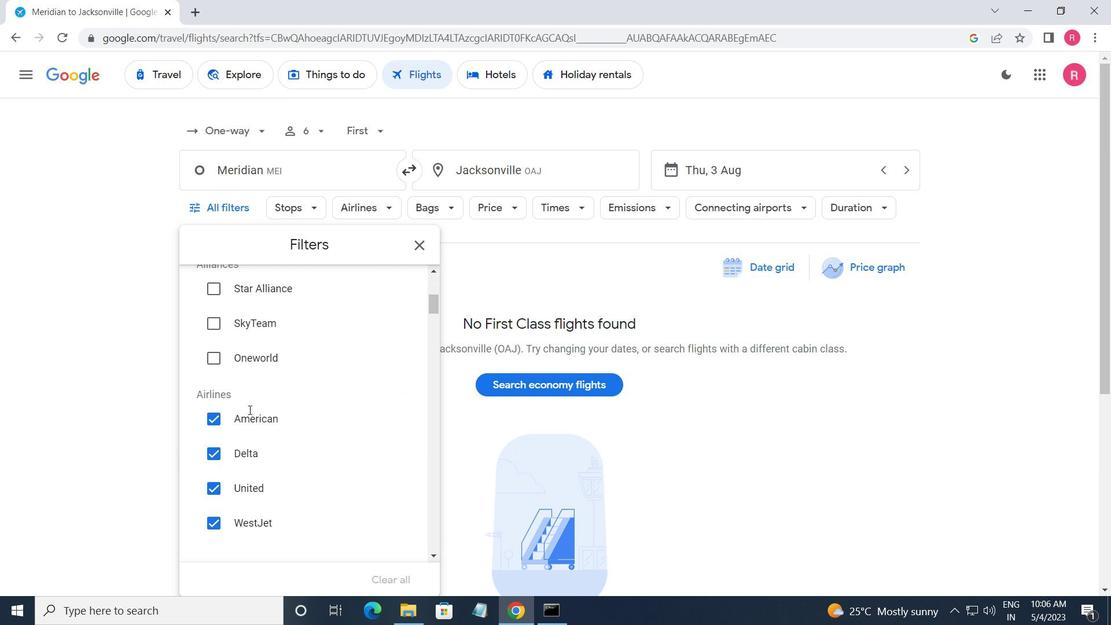 
Action: Mouse moved to (264, 382)
Screenshot: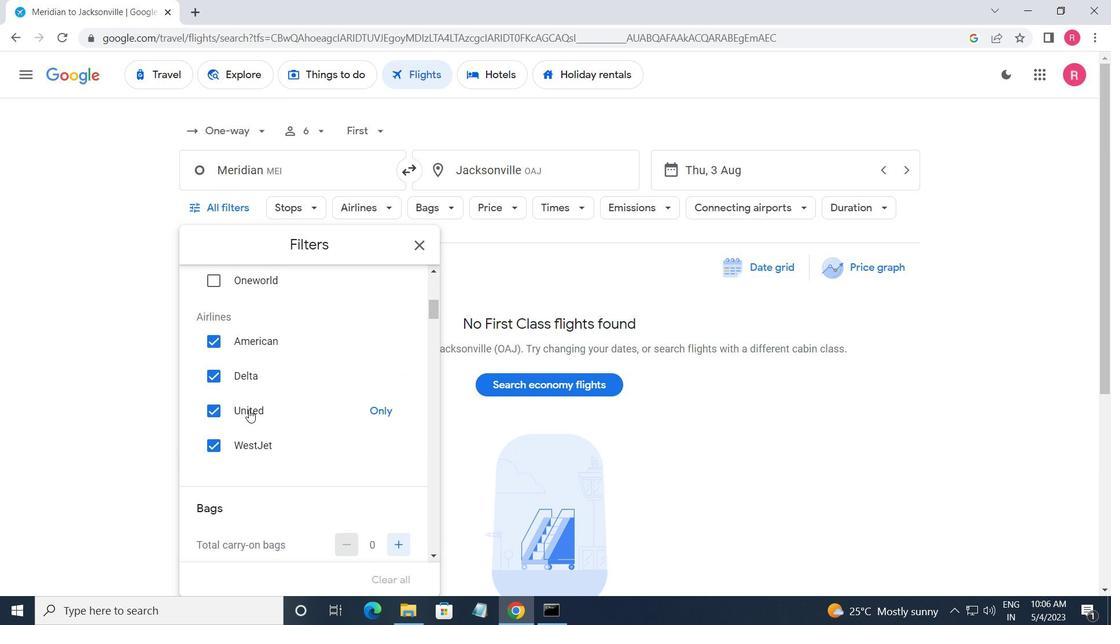 
Action: Mouse scrolled (264, 382) with delta (0, 0)
Screenshot: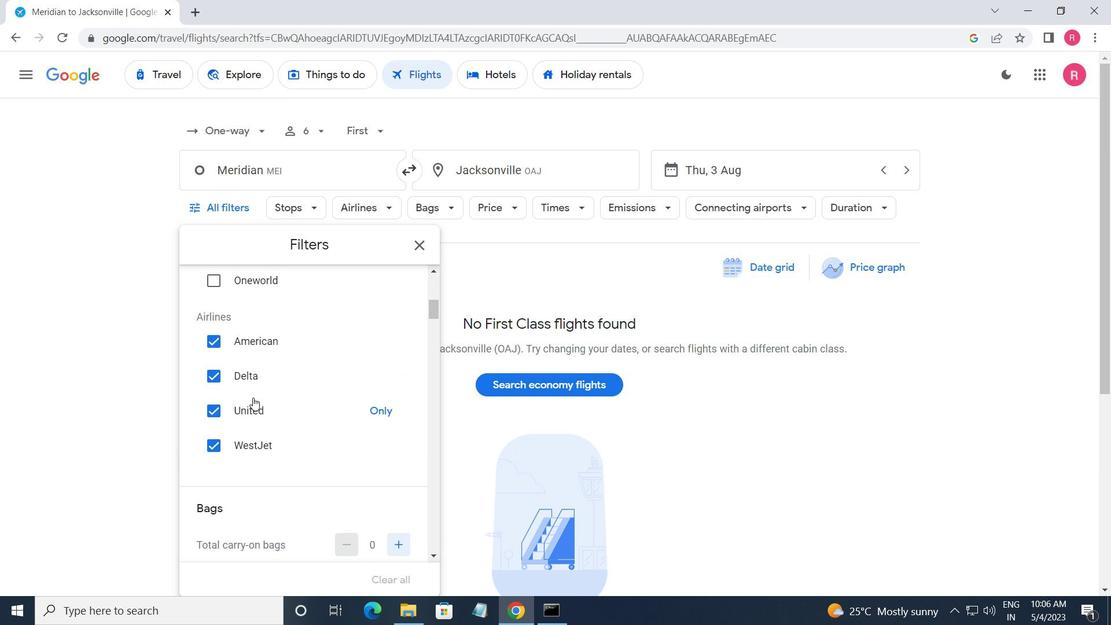 
Action: Mouse scrolled (264, 382) with delta (0, 0)
Screenshot: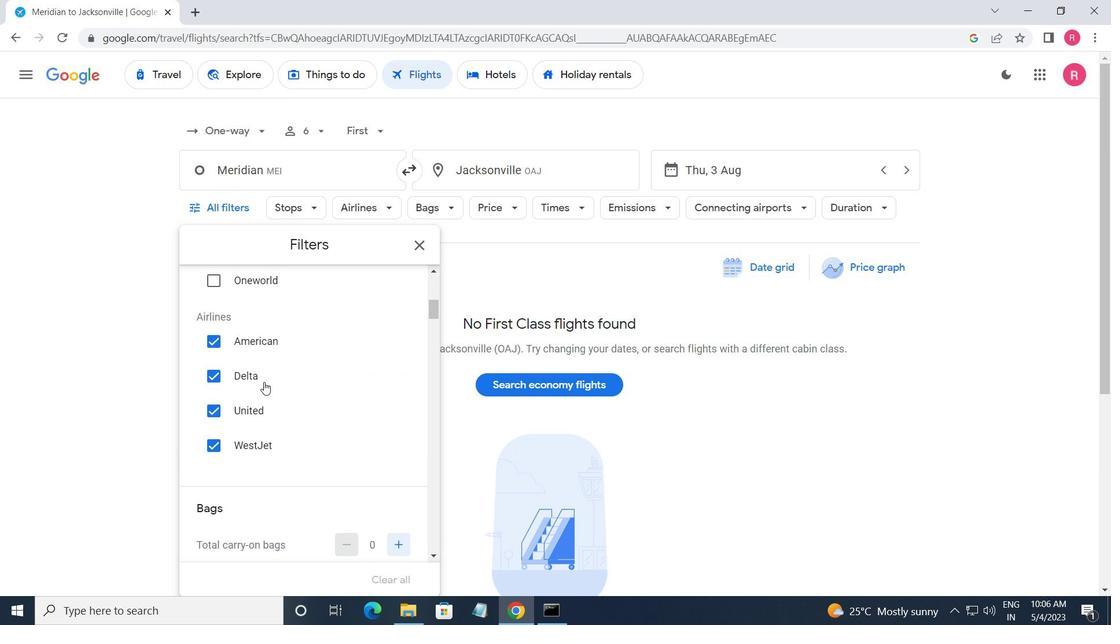 
Action: Mouse moved to (415, 290)
Screenshot: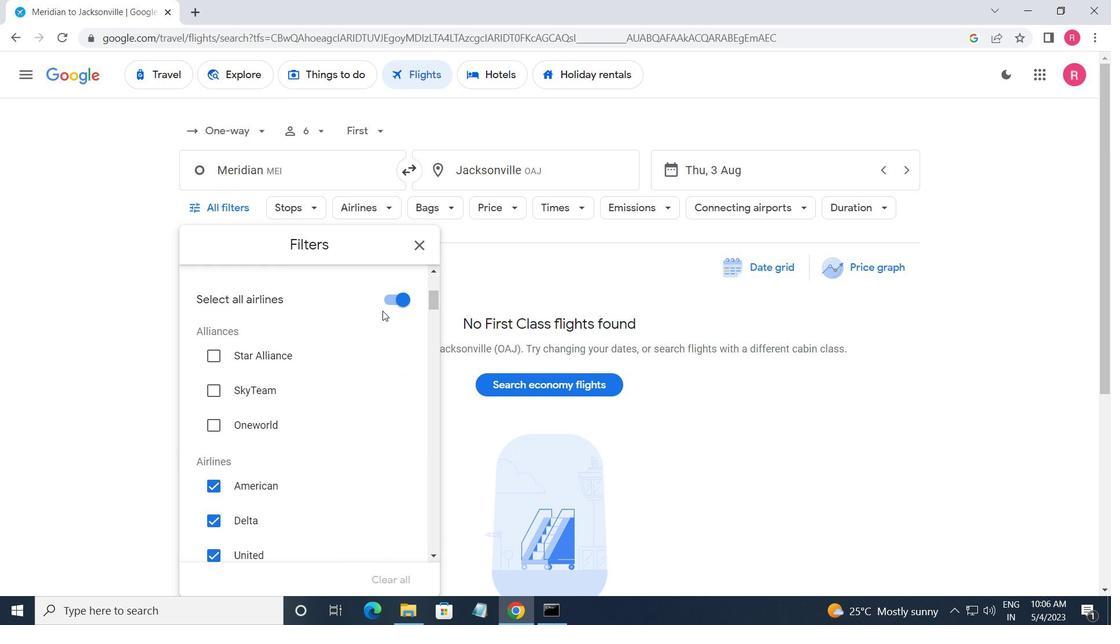 
Action: Mouse pressed left at (415, 290)
Screenshot: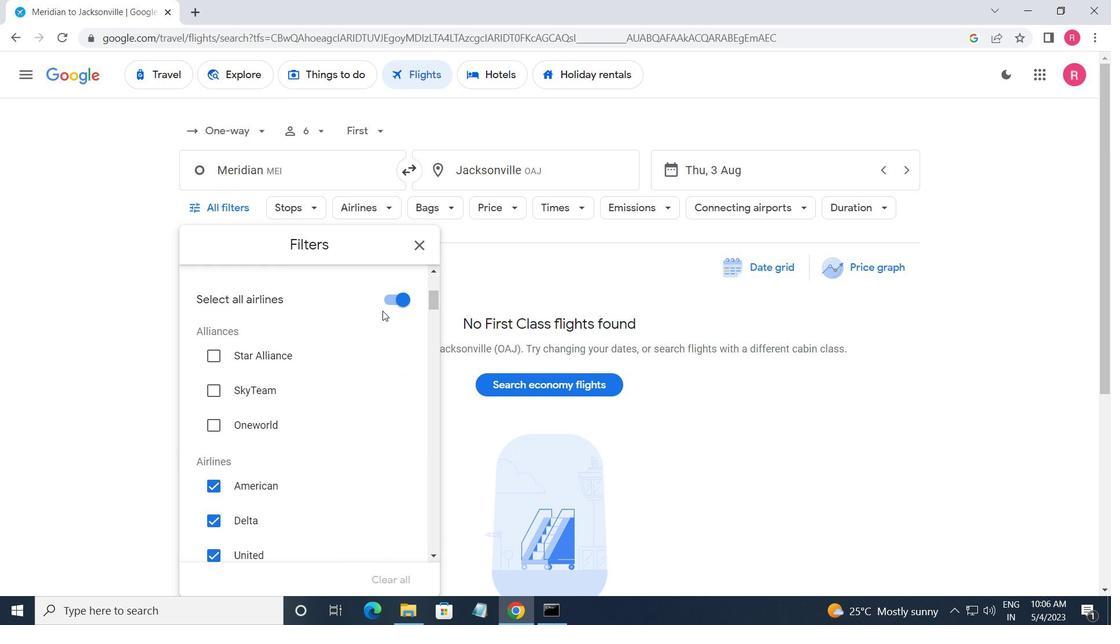 
Action: Mouse moved to (360, 398)
Screenshot: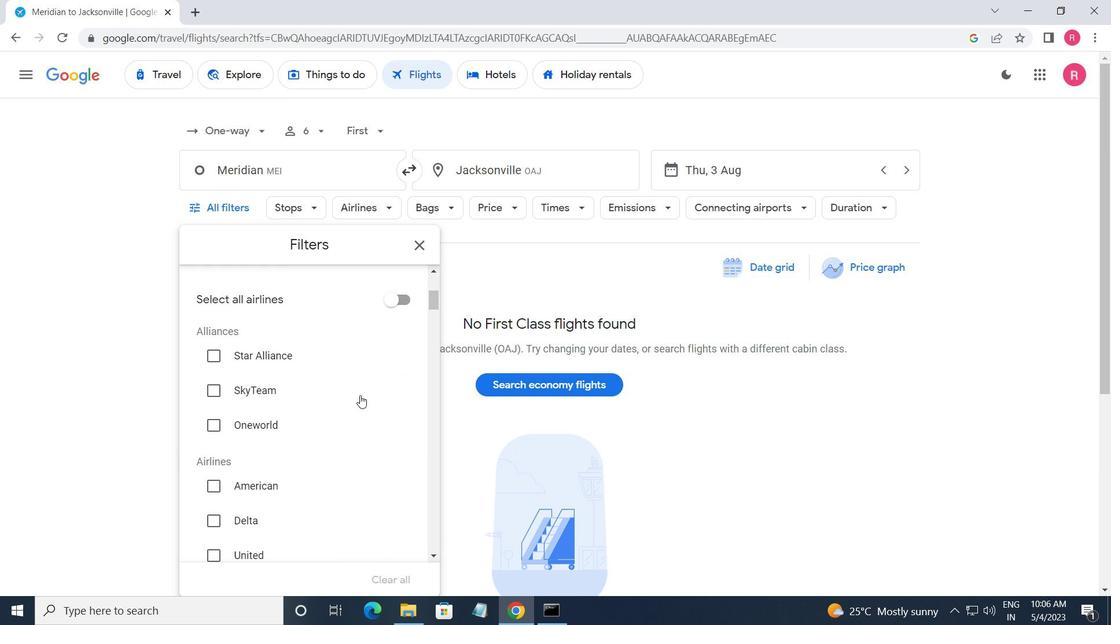 
Action: Mouse scrolled (360, 397) with delta (0, 0)
Screenshot: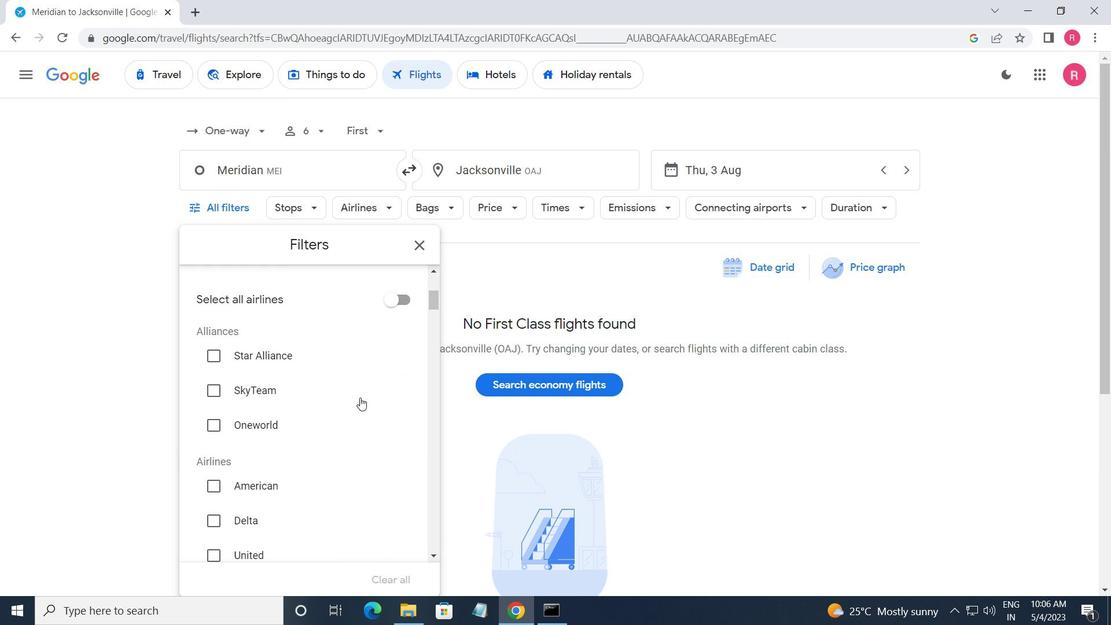
Action: Mouse scrolled (360, 397) with delta (0, 0)
Screenshot: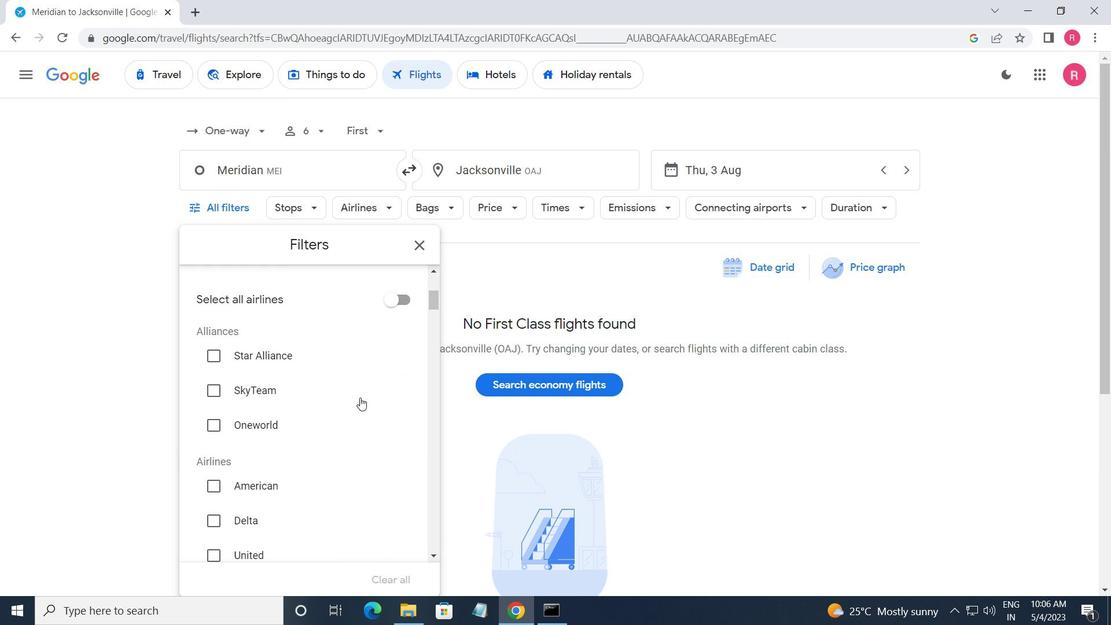 
Action: Mouse scrolled (360, 397) with delta (0, 0)
Screenshot: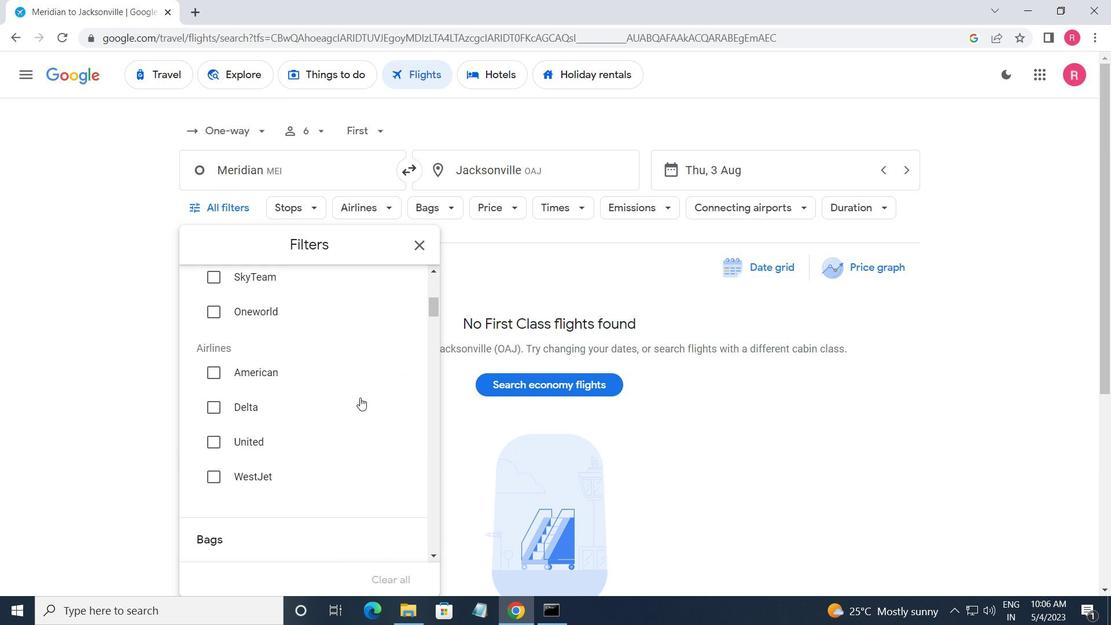 
Action: Mouse moved to (360, 398)
Screenshot: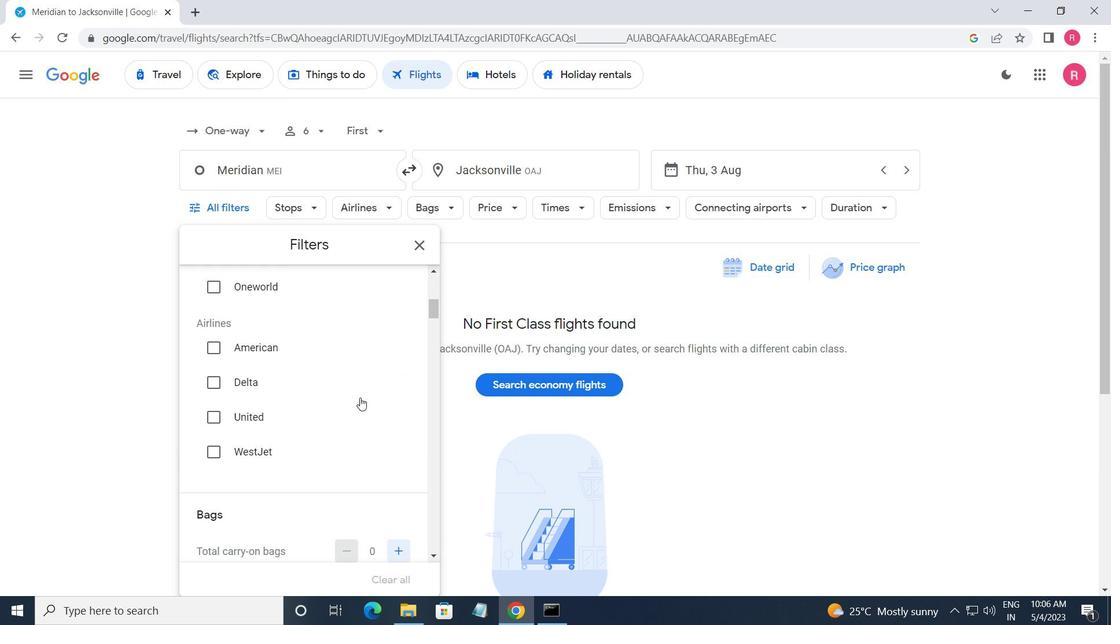 
Action: Mouse scrolled (360, 398) with delta (0, 0)
Screenshot: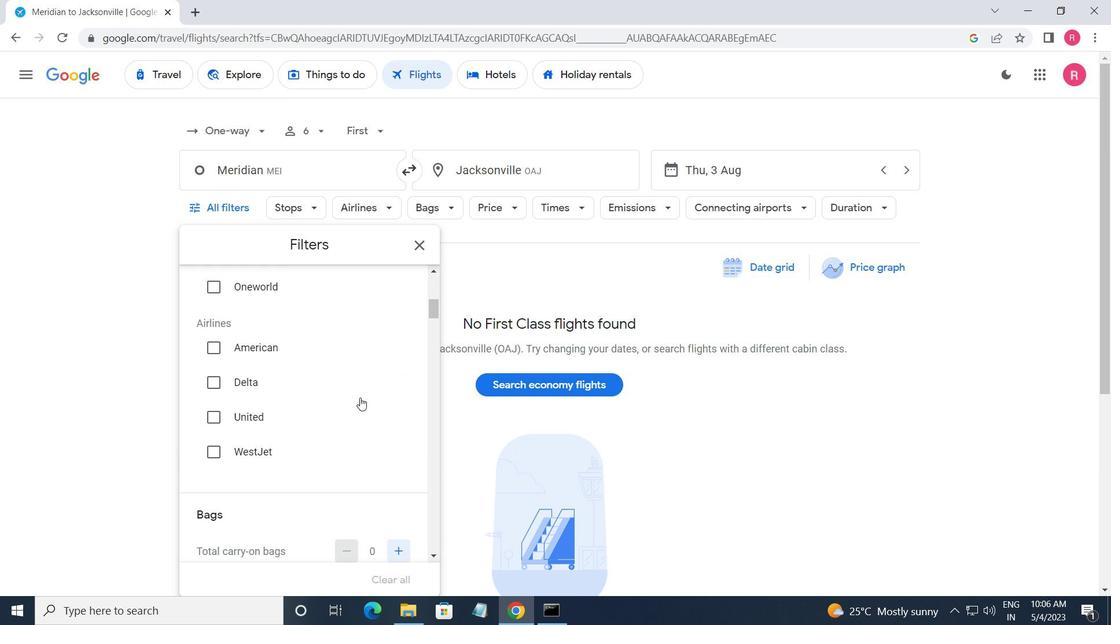 
Action: Mouse scrolled (360, 398) with delta (0, 0)
Screenshot: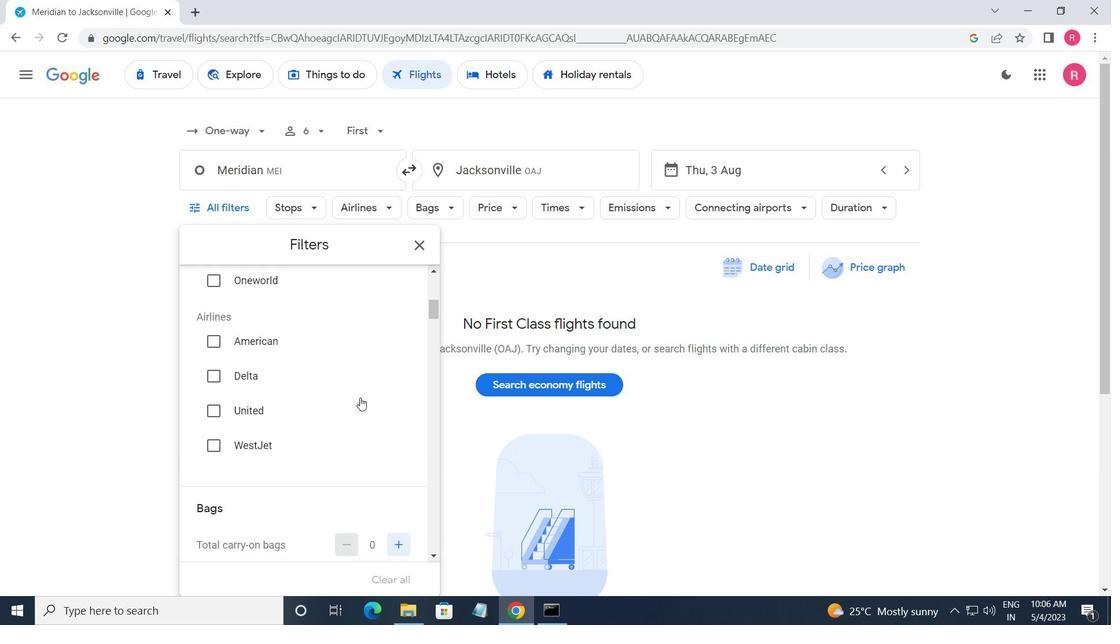 
Action: Mouse moved to (408, 367)
Screenshot: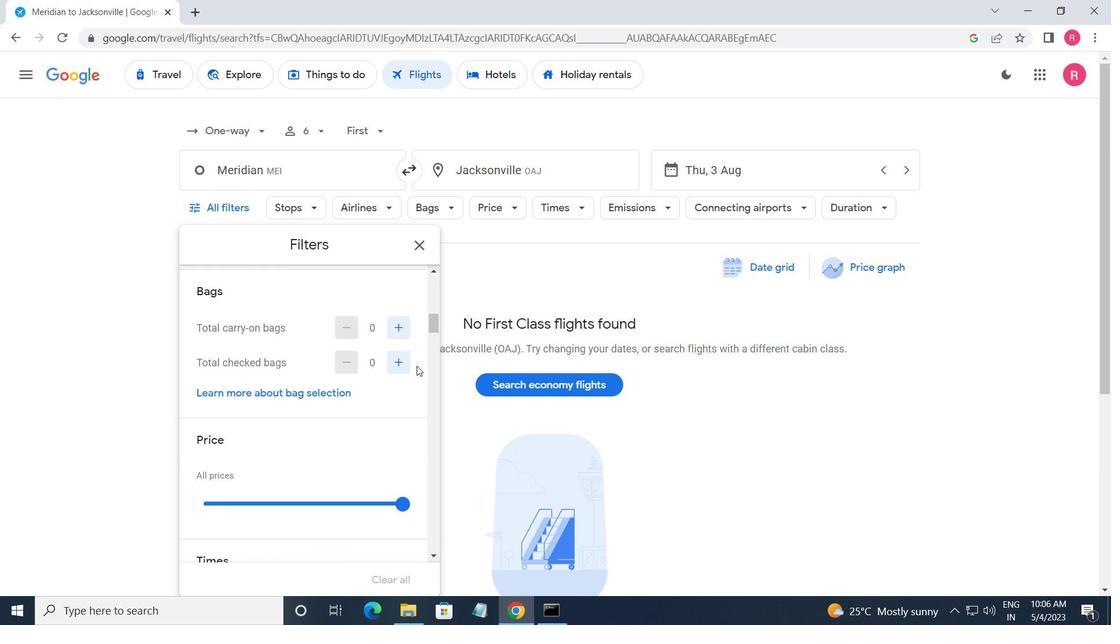 
Action: Mouse pressed left at (408, 367)
Screenshot: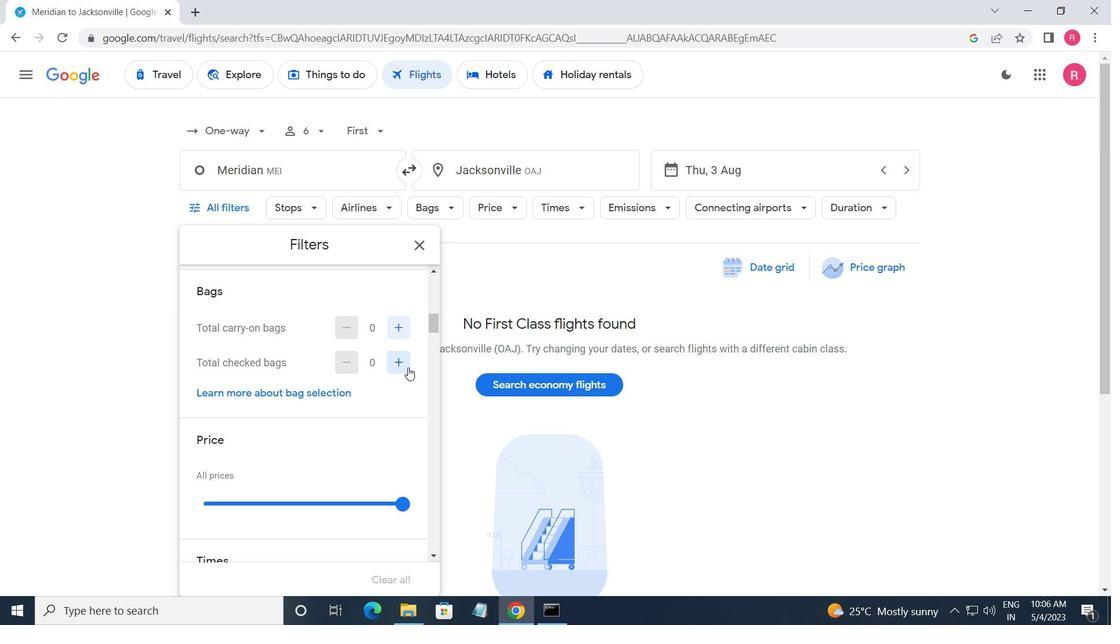 
Action: Mouse pressed left at (408, 367)
Screenshot: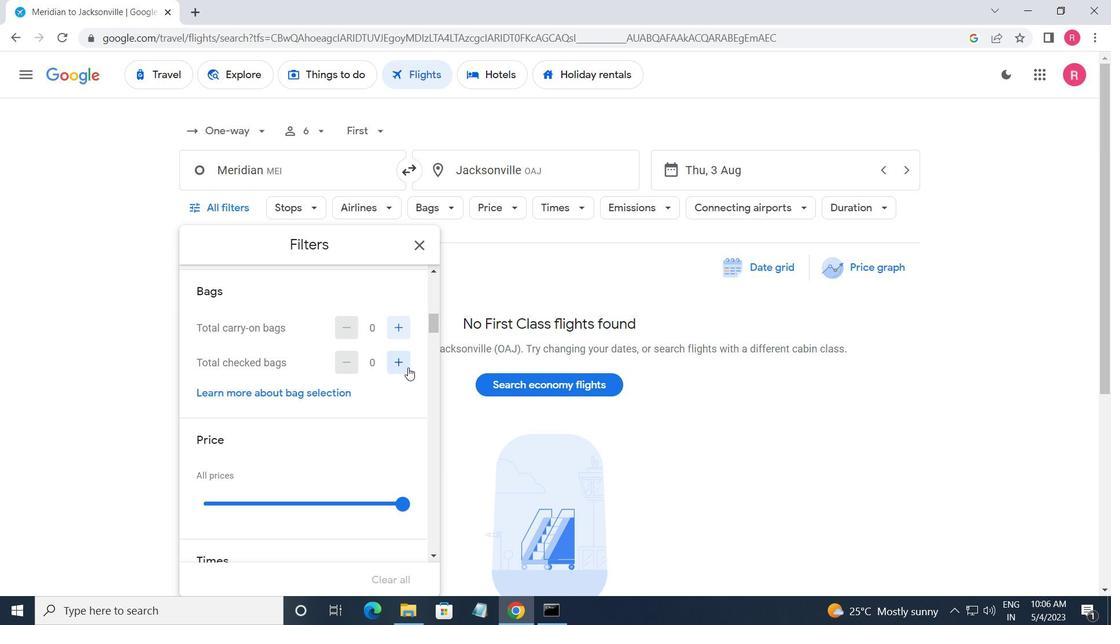 
Action: Mouse pressed left at (408, 367)
Screenshot: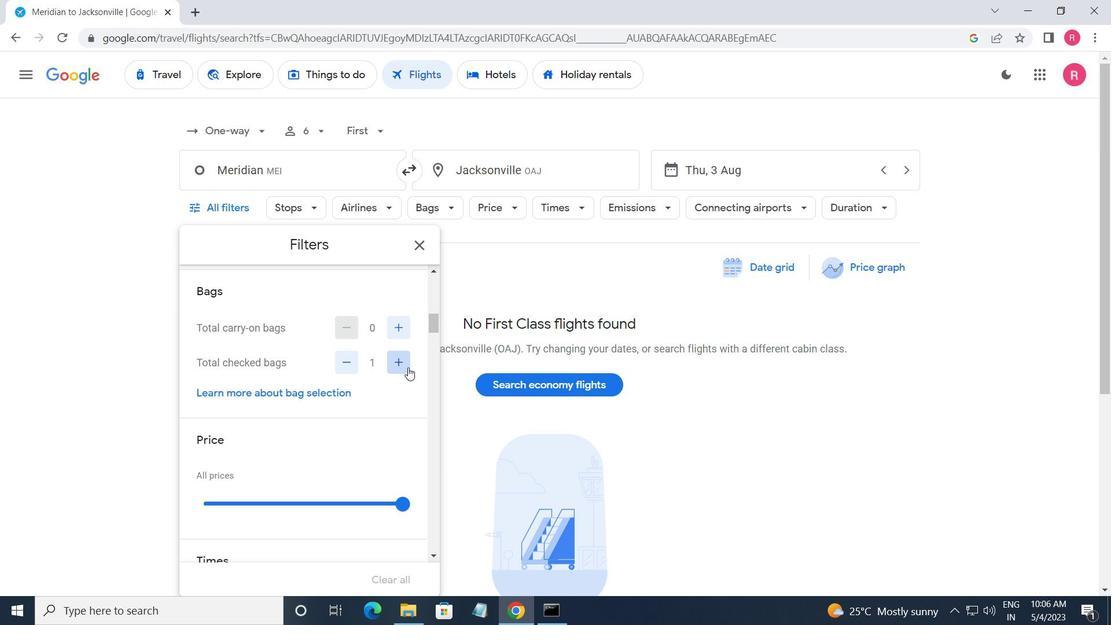 
Action: Mouse pressed left at (408, 367)
Screenshot: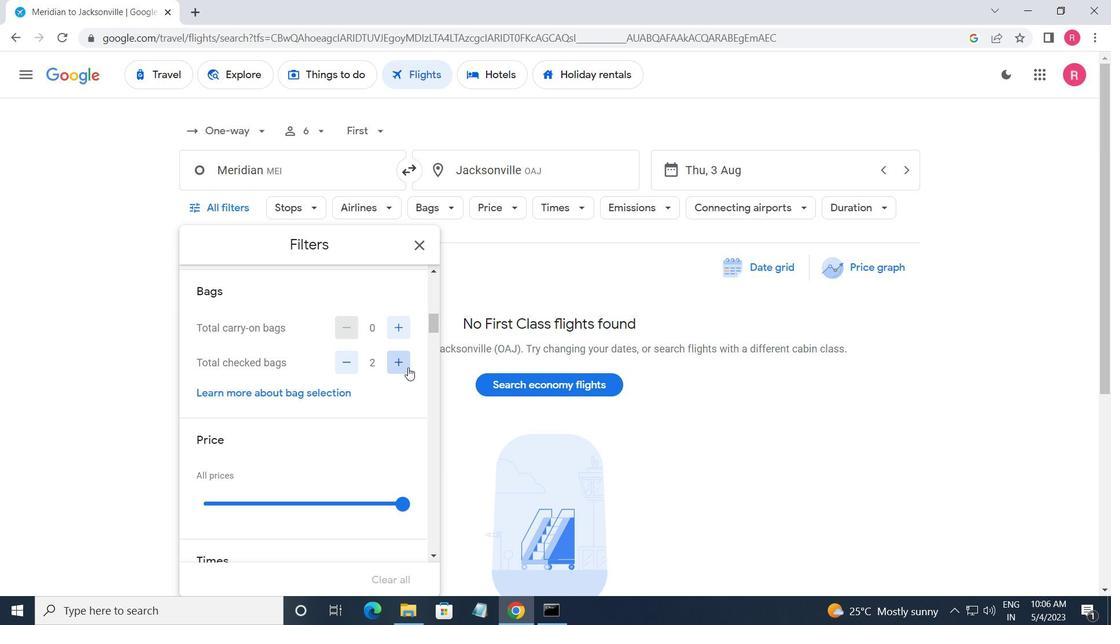 
Action: Mouse pressed left at (408, 367)
Screenshot: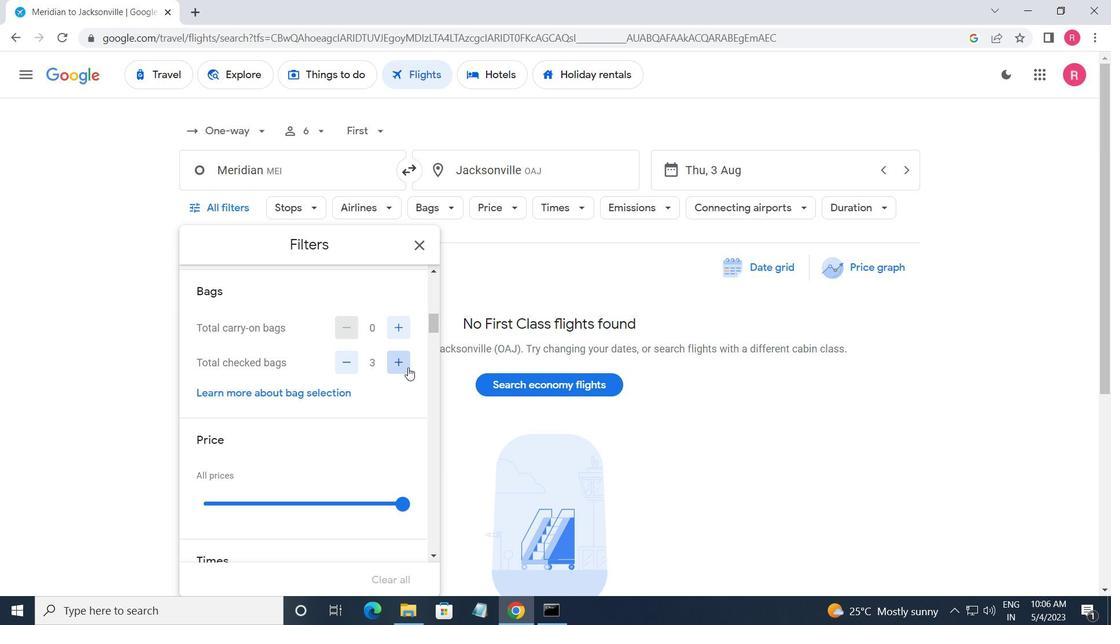 
Action: Mouse pressed left at (408, 367)
Screenshot: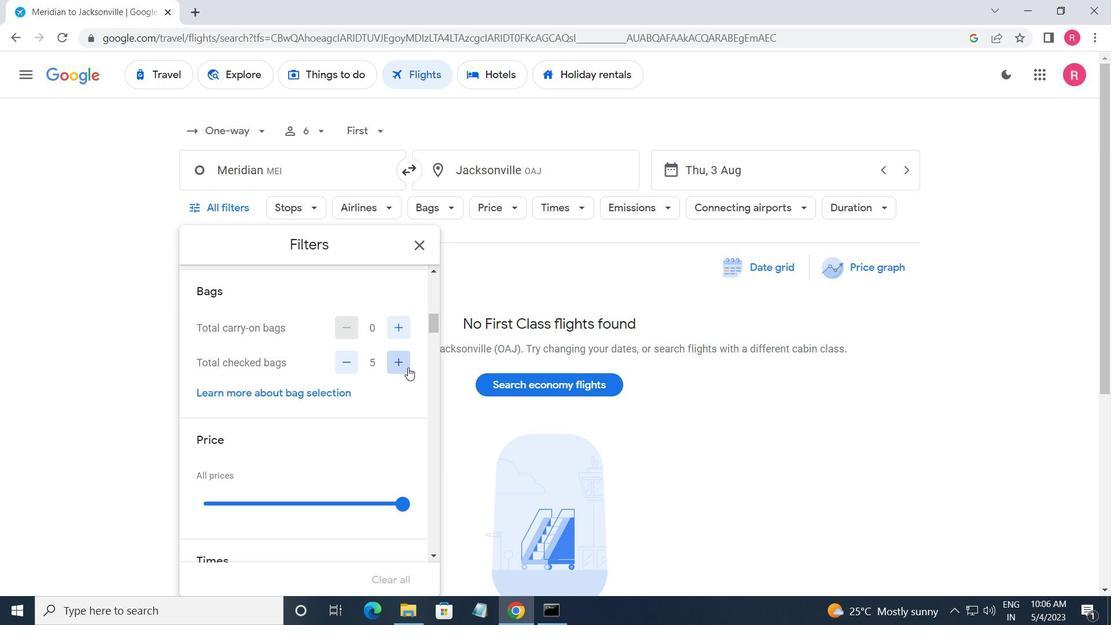 
Action: Mouse pressed left at (408, 367)
Screenshot: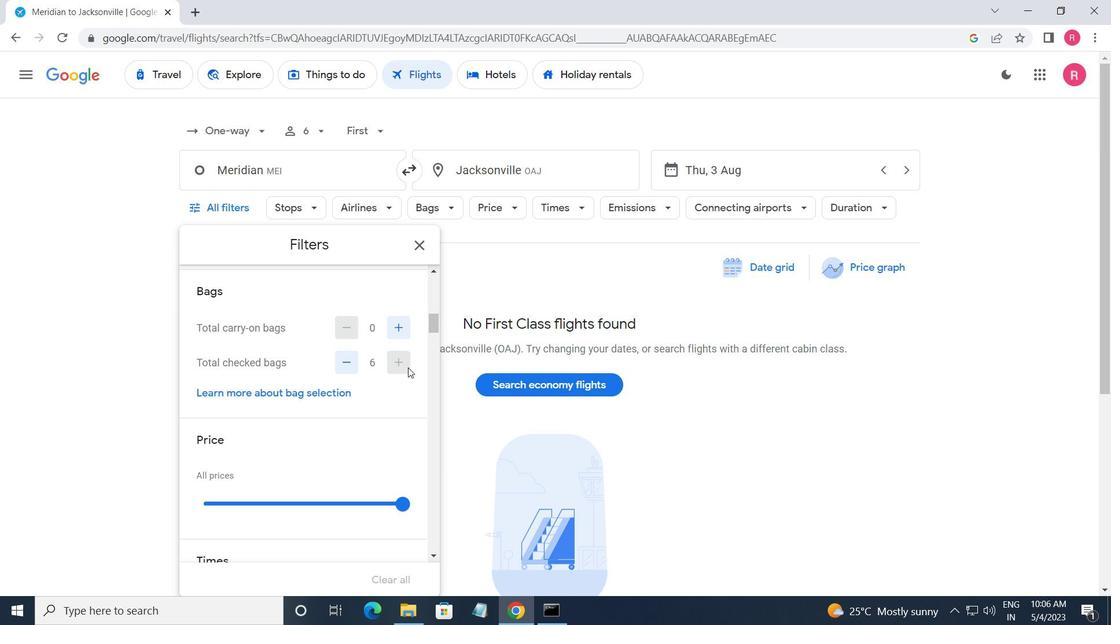 
Action: Mouse scrolled (408, 367) with delta (0, 0)
Screenshot: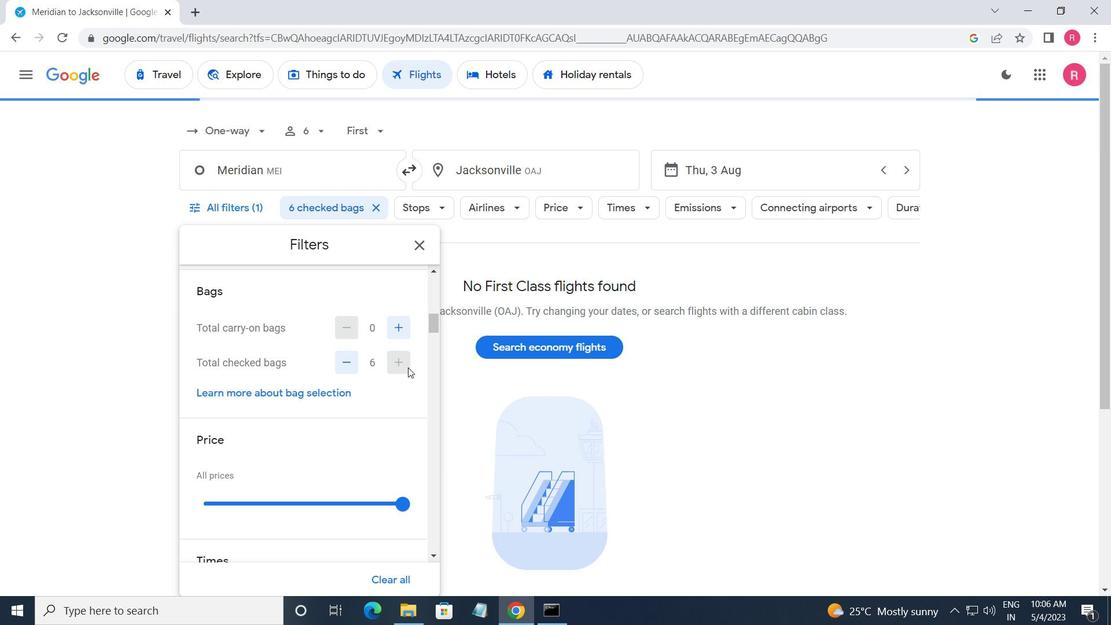 
Action: Mouse scrolled (408, 367) with delta (0, 0)
Screenshot: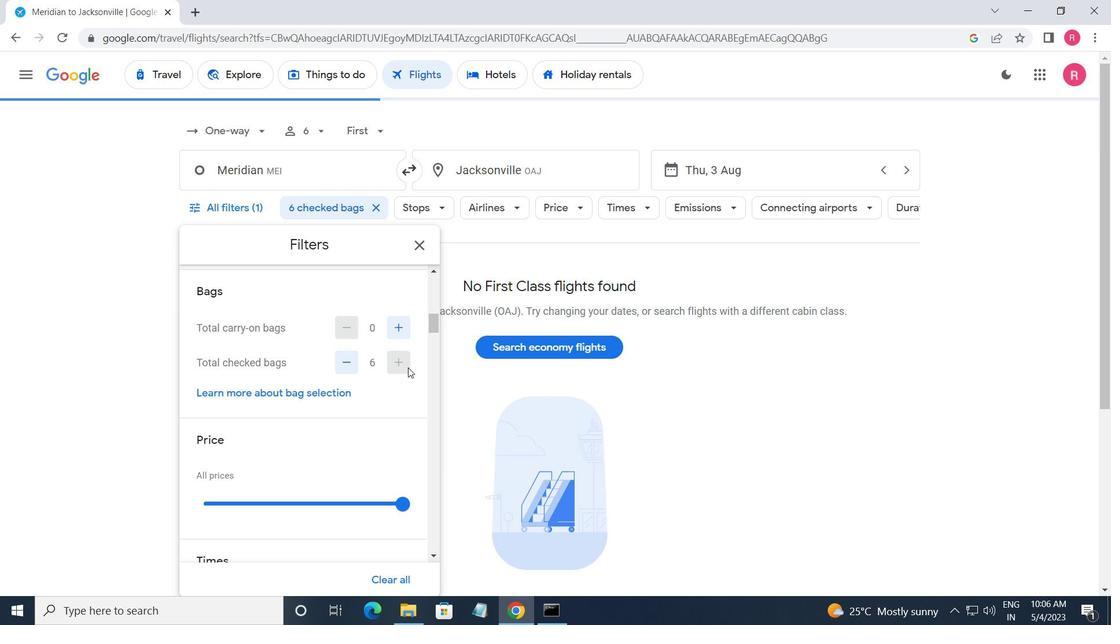 
Action: Mouse moved to (406, 367)
Screenshot: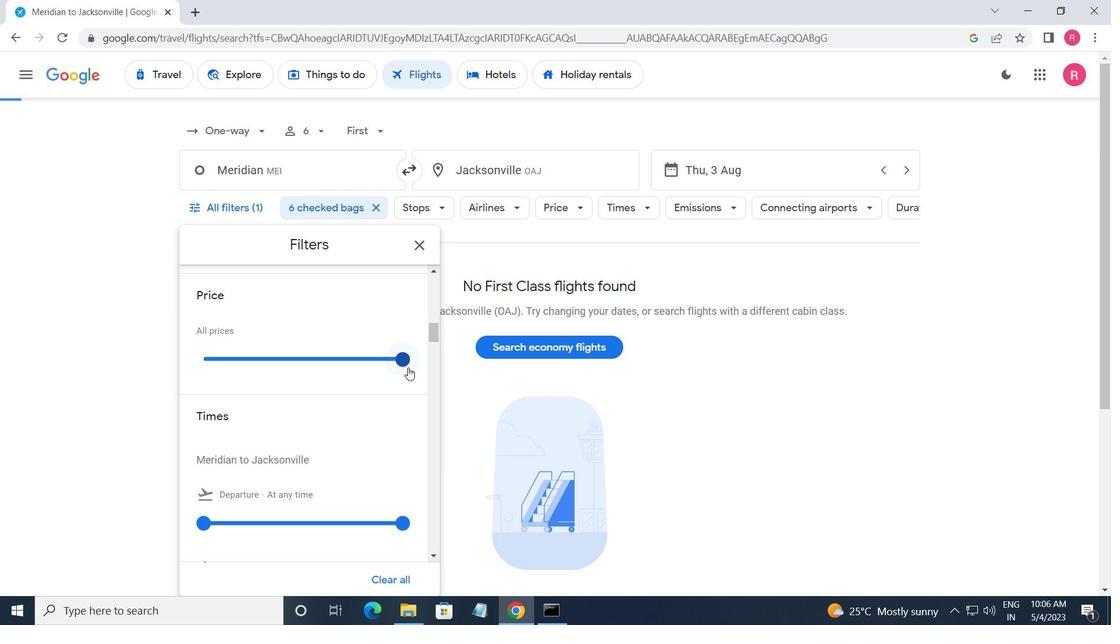 
Action: Mouse pressed left at (406, 367)
Screenshot: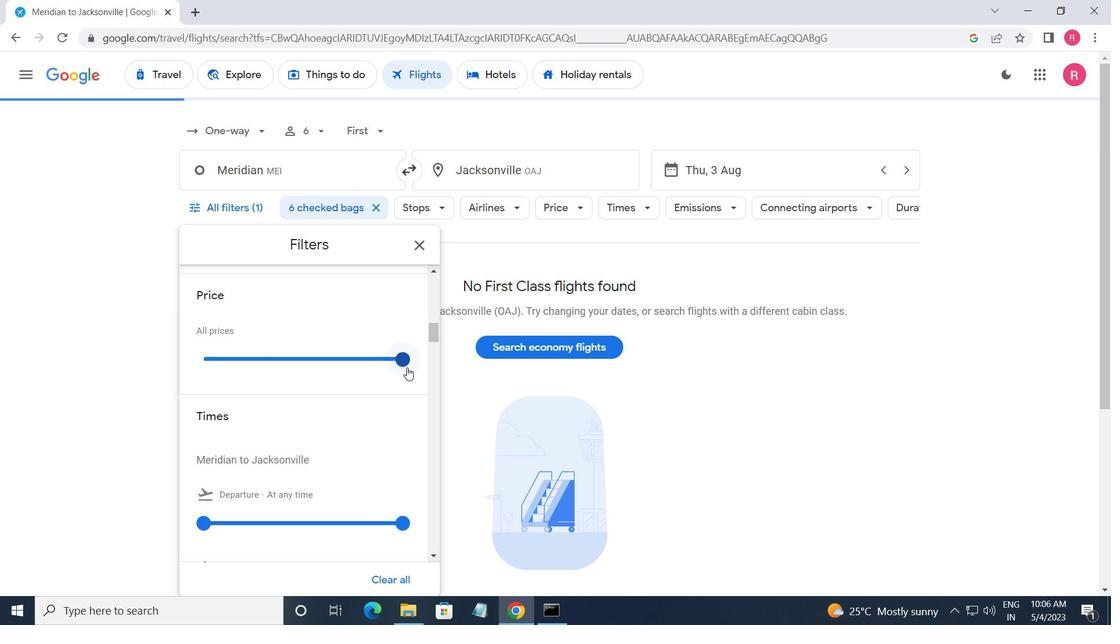 
Action: Mouse moved to (379, 437)
Screenshot: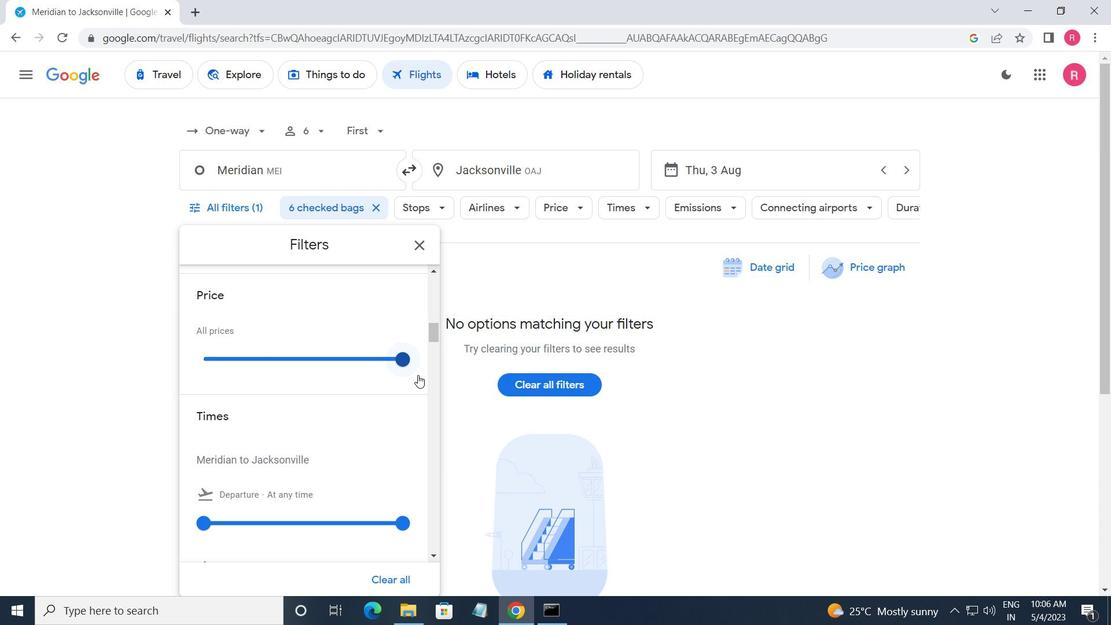 
Action: Mouse scrolled (379, 437) with delta (0, 0)
Screenshot: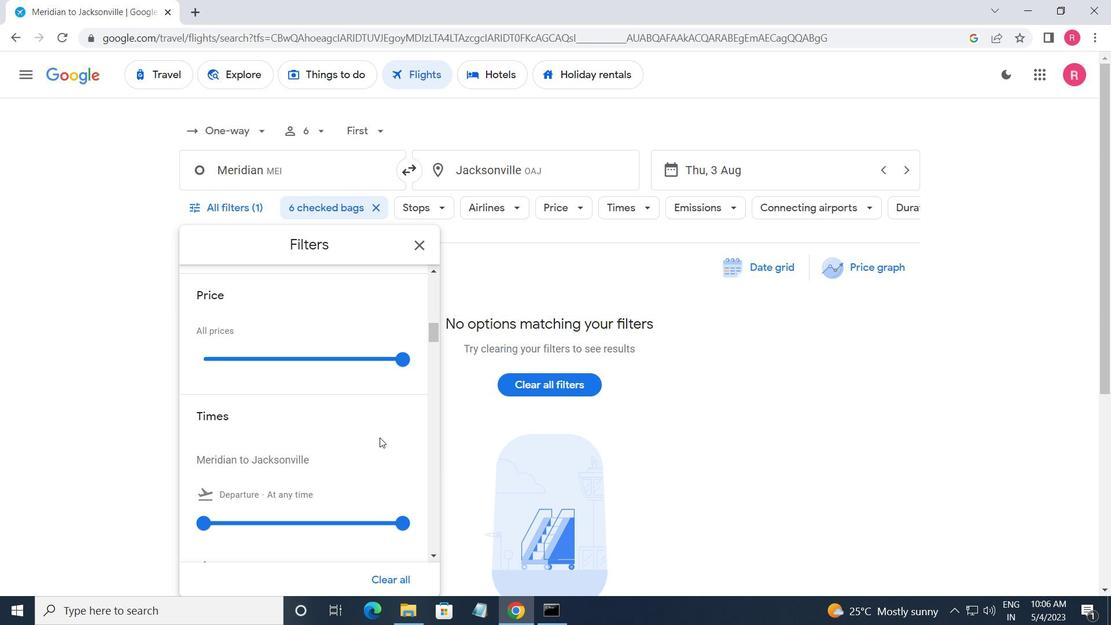 
Action: Mouse scrolled (379, 437) with delta (0, 0)
Screenshot: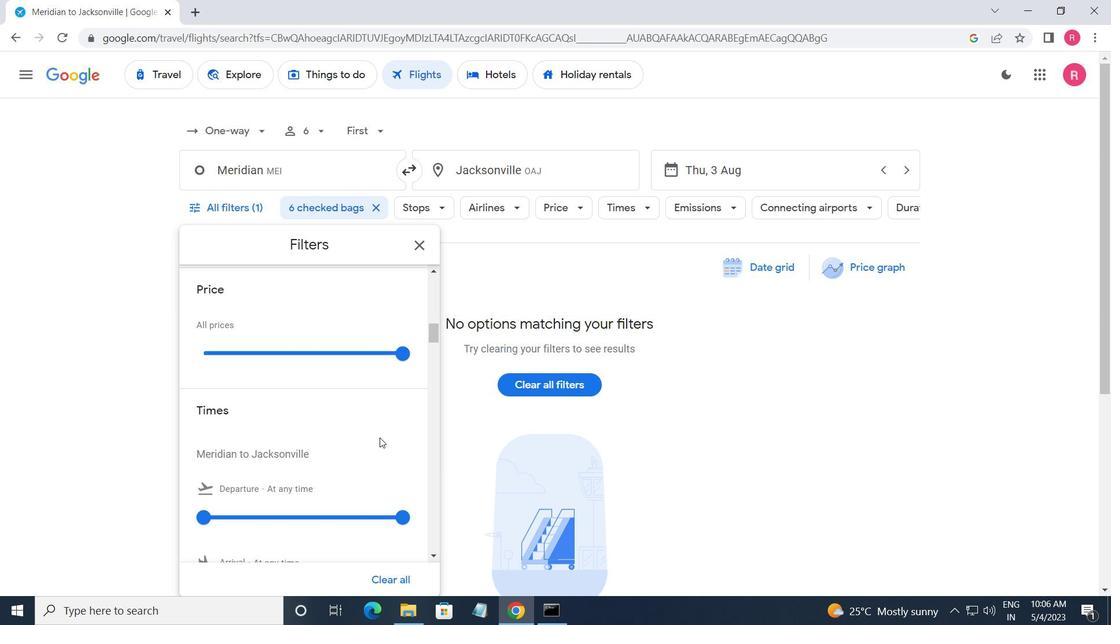 
Action: Mouse moved to (192, 379)
Screenshot: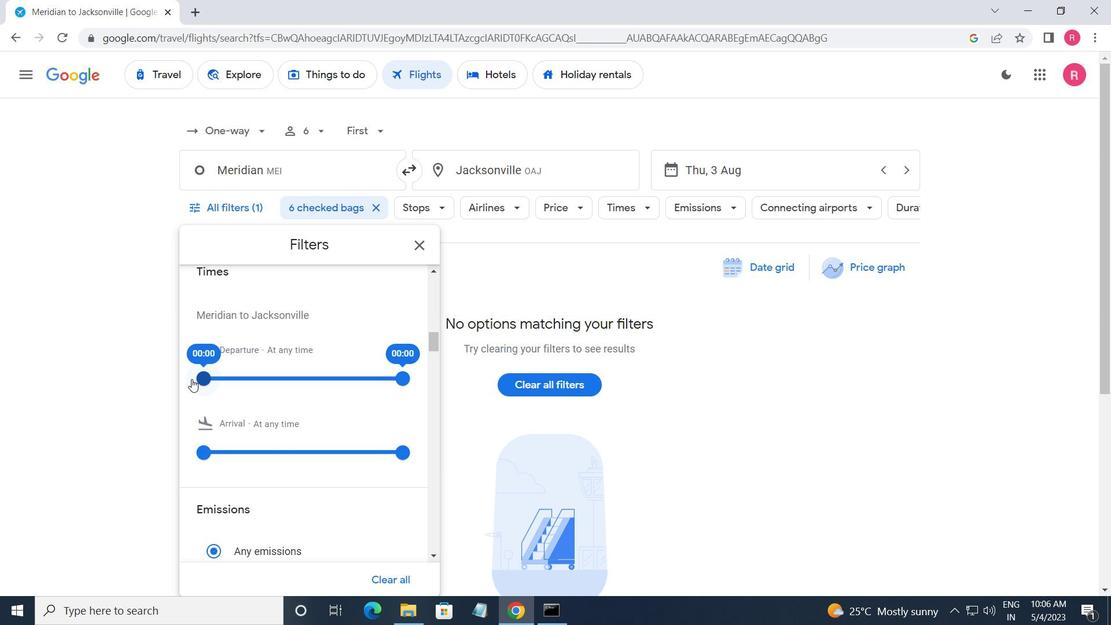 
Action: Mouse pressed left at (192, 379)
Screenshot: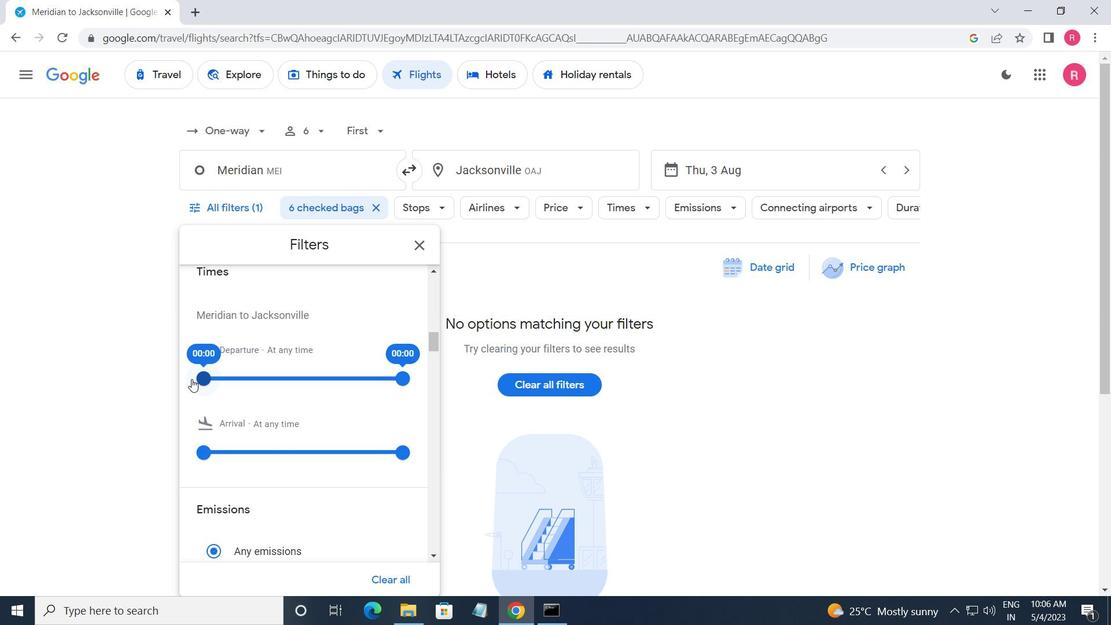 
Action: Mouse moved to (400, 379)
Screenshot: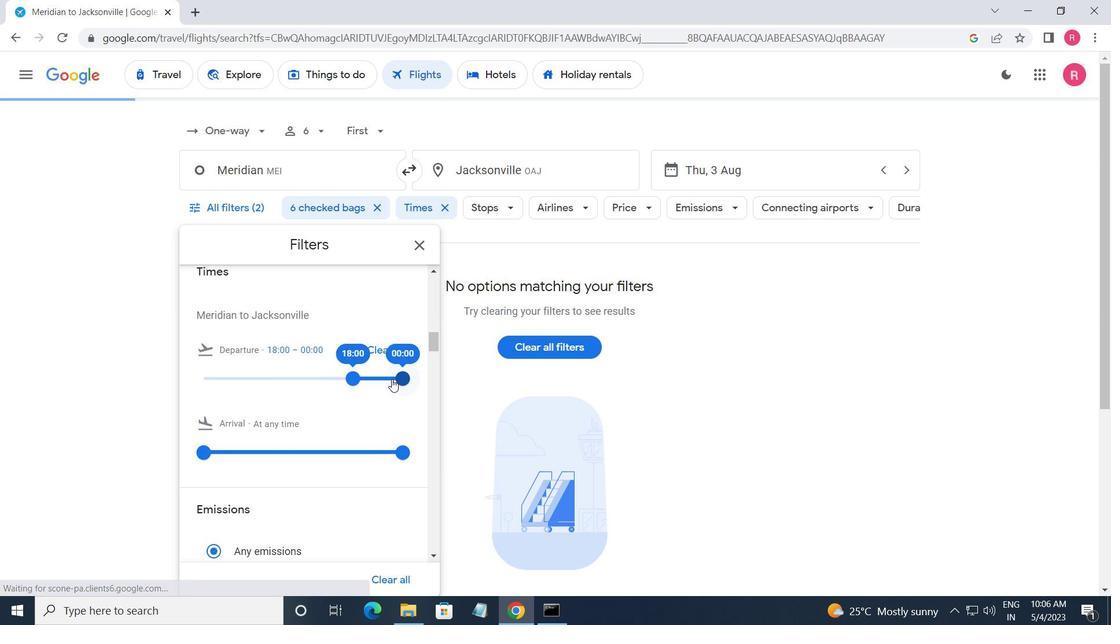 
Action: Mouse pressed left at (400, 379)
Screenshot: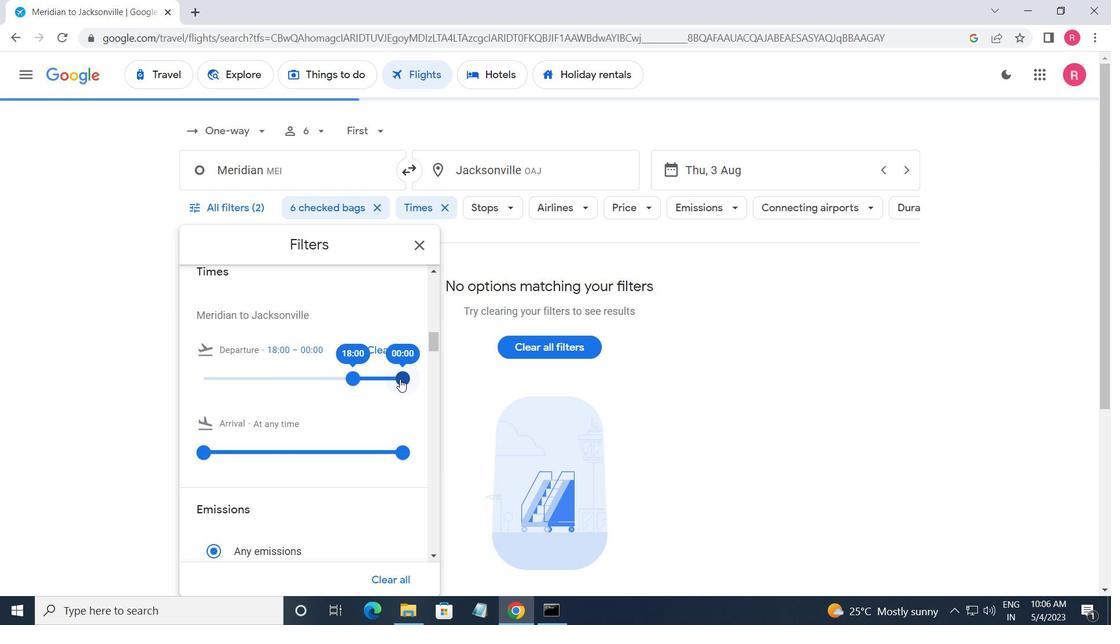 
Action: Mouse moved to (409, 253)
Screenshot: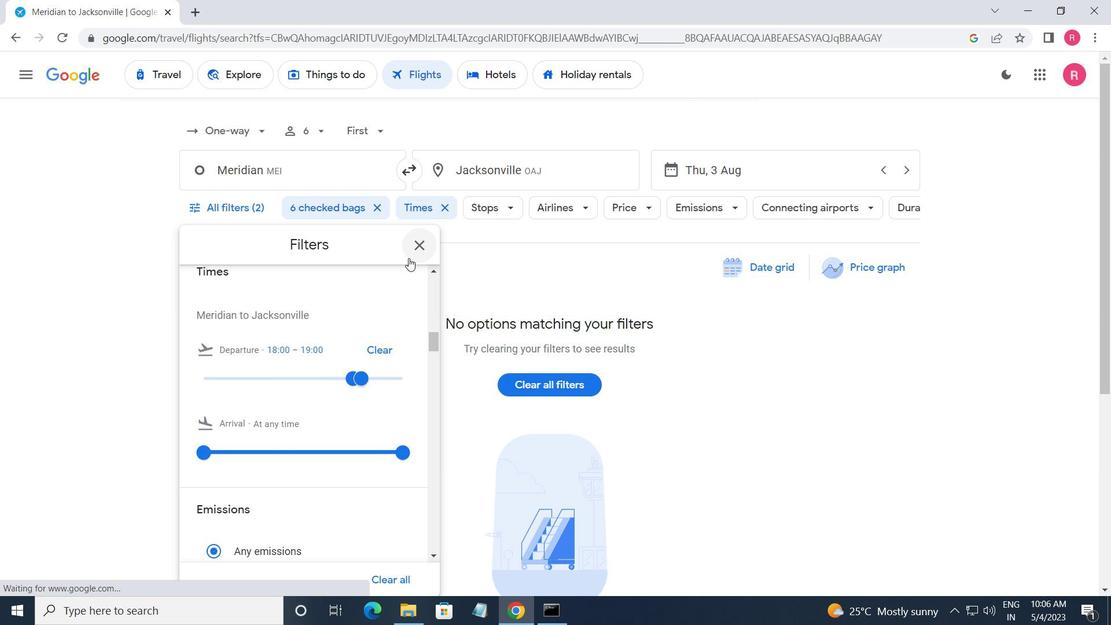 
Action: Mouse pressed left at (409, 253)
Screenshot: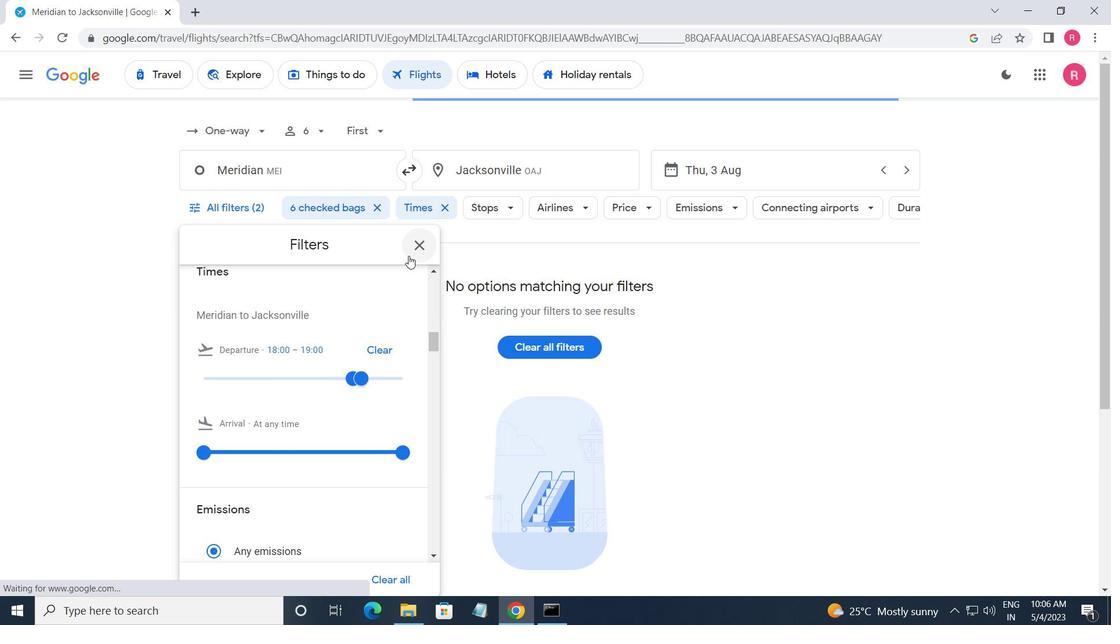 
Action: Mouse moved to (397, 295)
Screenshot: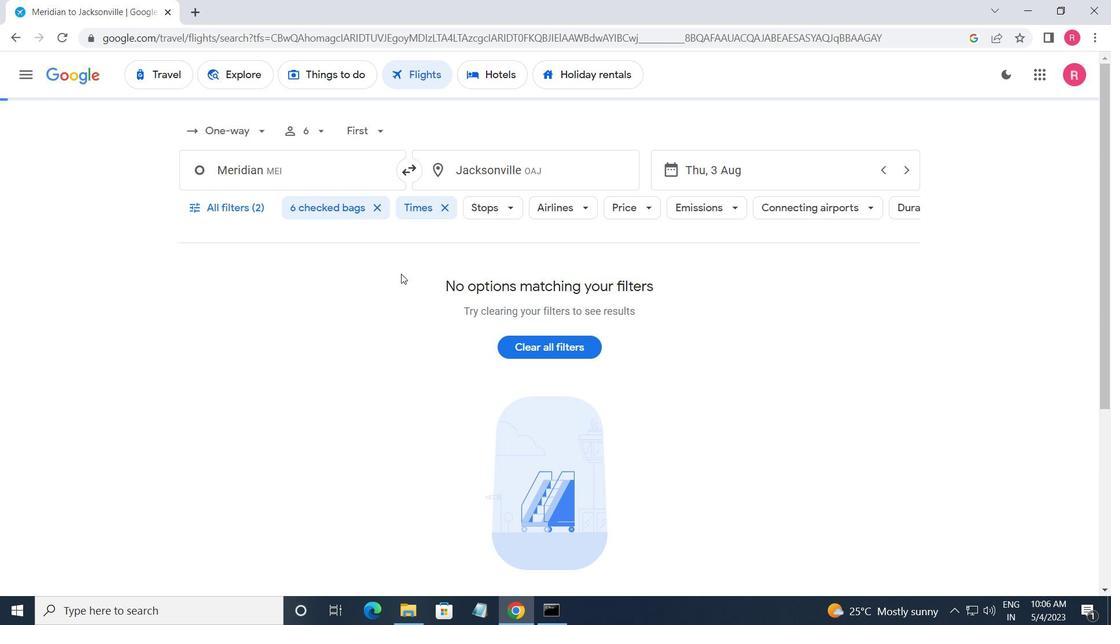 
